 Task: Open Card Financial Management Review in Board Resource Planning to Workspace Digital Marketing and add a team member Softage.2@softage.net, a label Purple, a checklist Educational Leadership, an attachment from your onedrive, a color Purple and finally, add a card description 'Conduct and analyze customer feedback survey' and a comment 'This task presents an opportunity to showcase our communication and presentation skills, effectively conveying information and ideas to others.'. Add a start date 'Jan 02, 1900' with a due date 'Jan 09, 1900'
Action: Mouse moved to (287, 180)
Screenshot: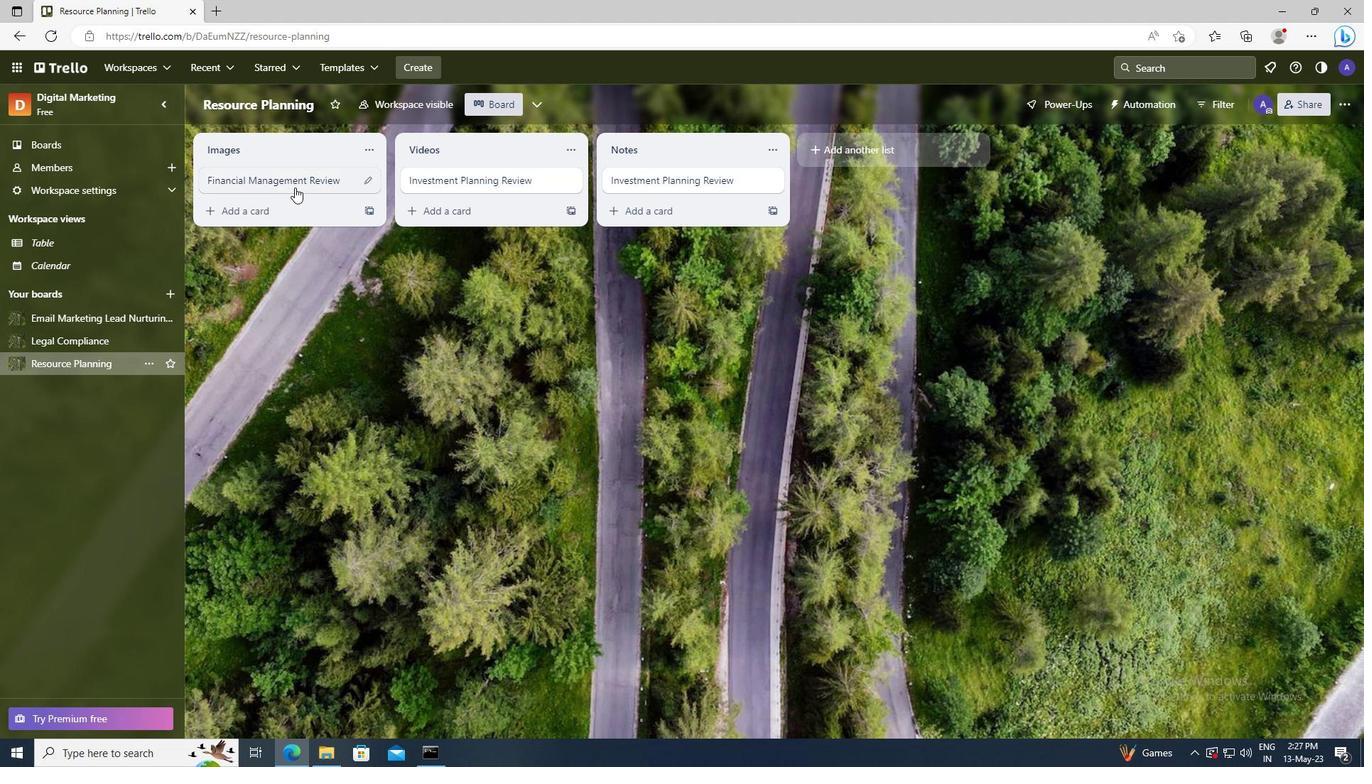 
Action: Mouse pressed left at (287, 180)
Screenshot: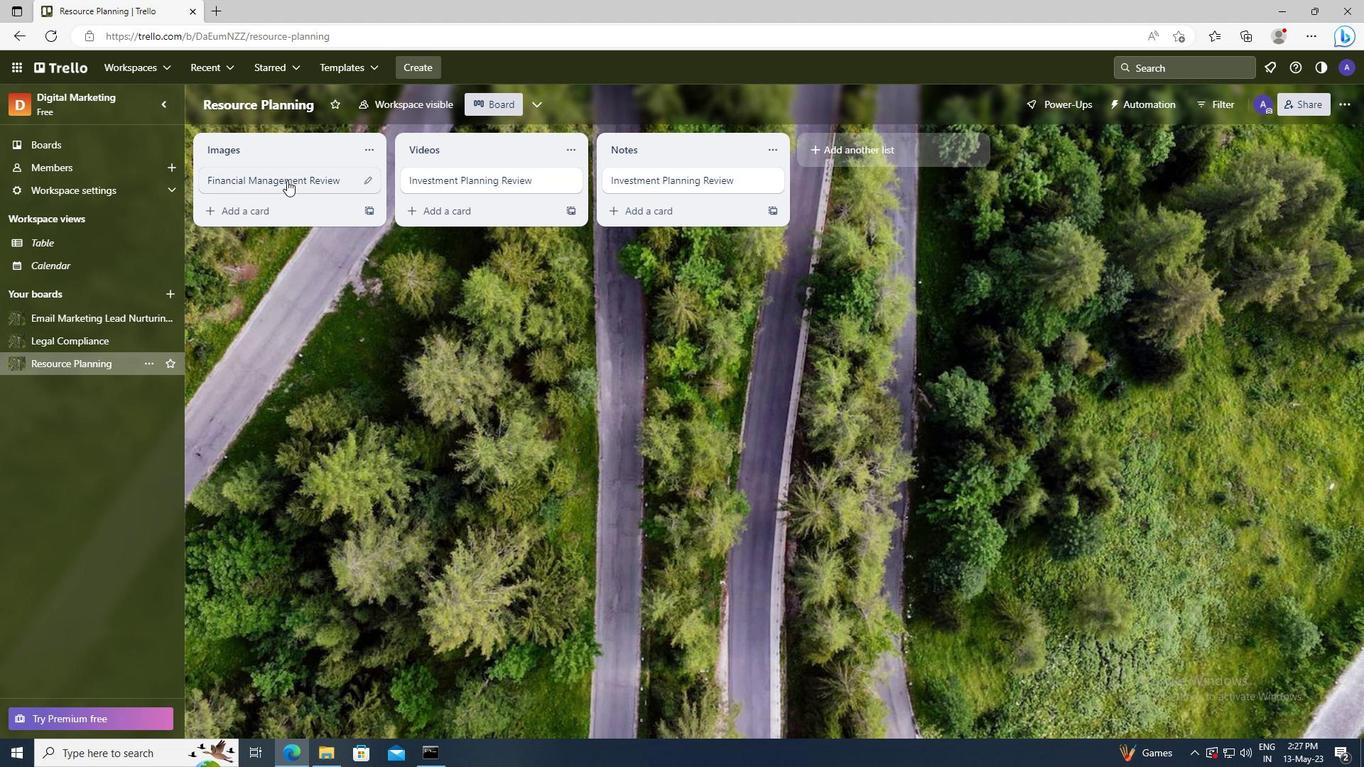 
Action: Mouse moved to (852, 180)
Screenshot: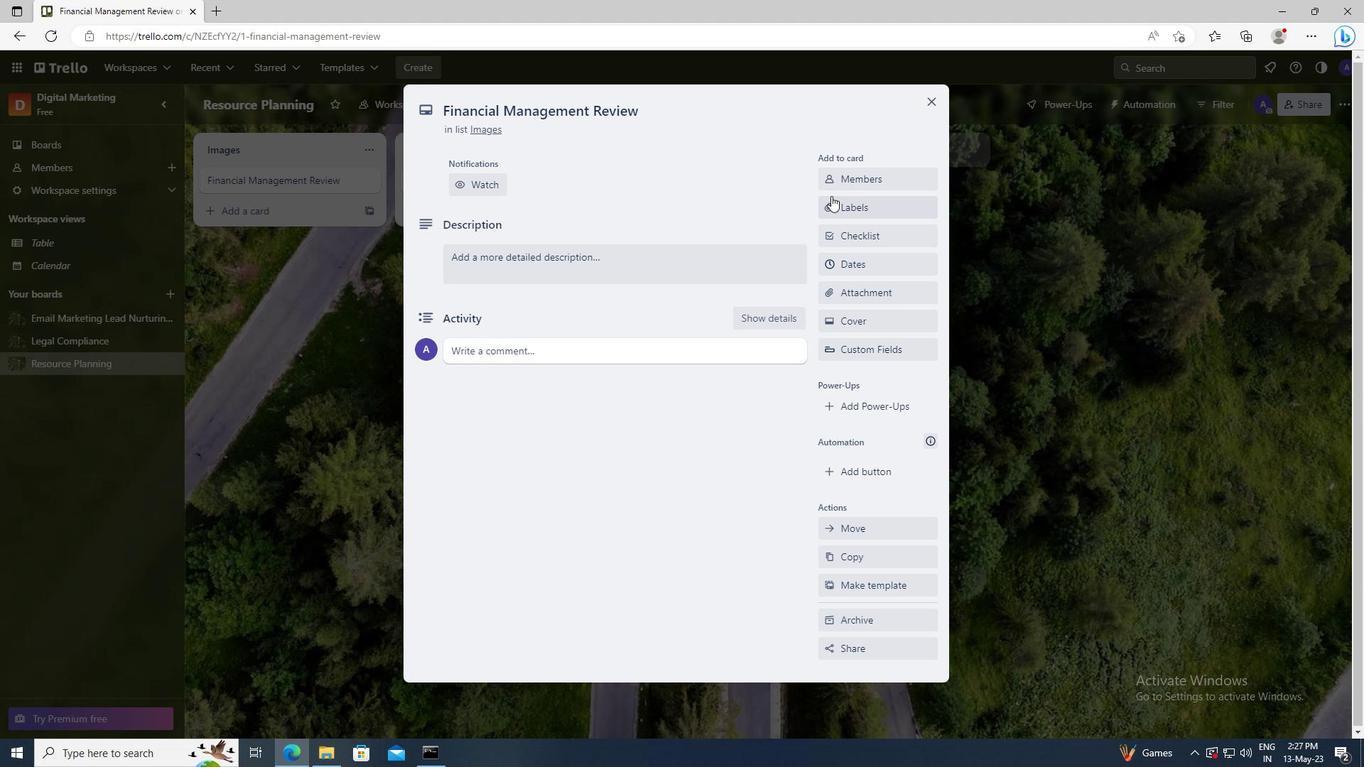 
Action: Mouse pressed left at (852, 180)
Screenshot: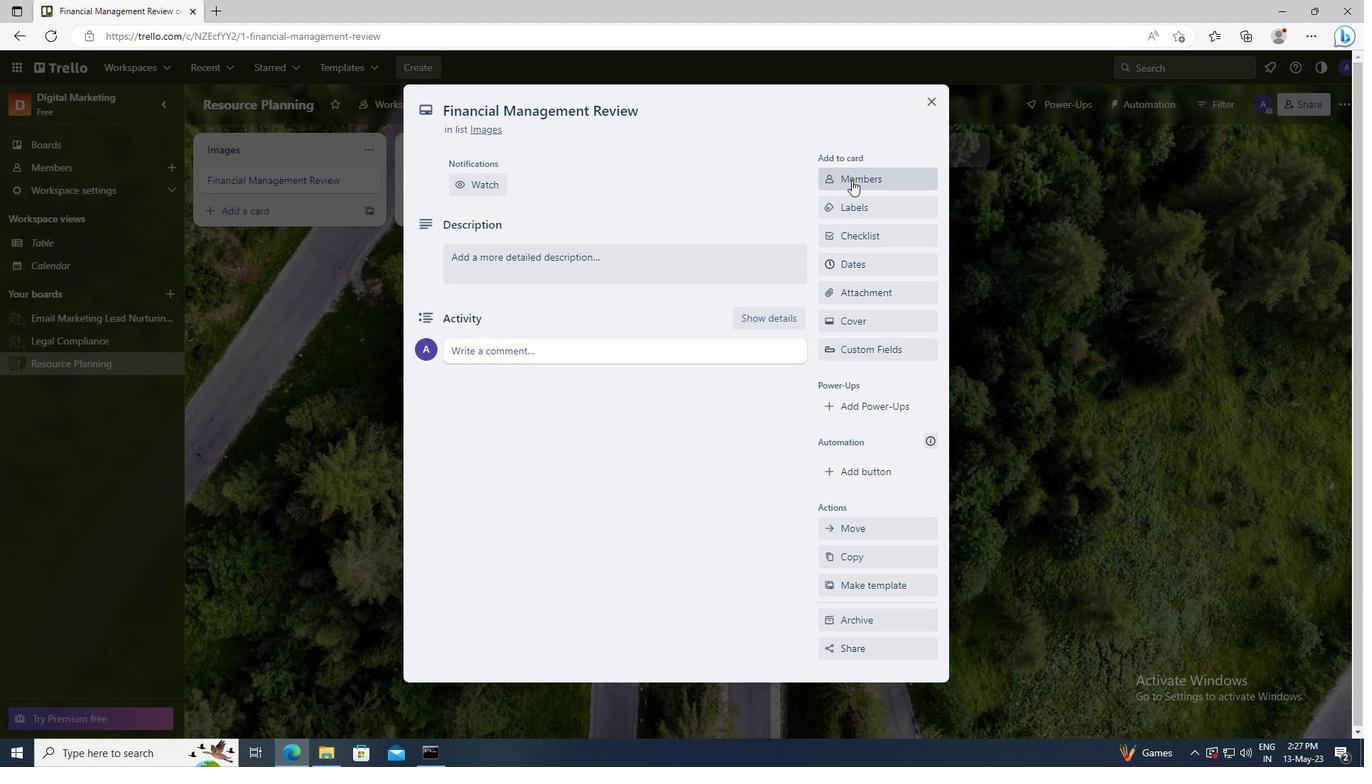 
Action: Mouse moved to (859, 245)
Screenshot: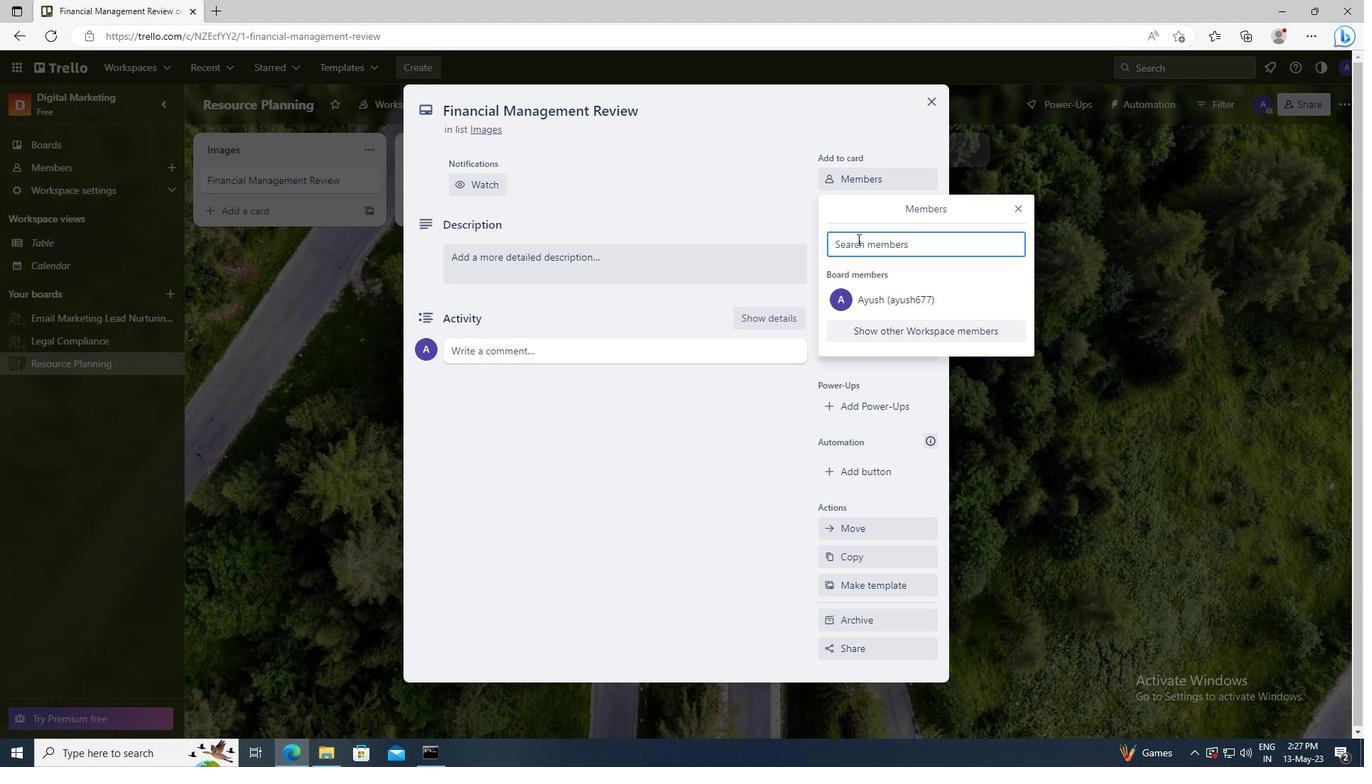 
Action: Mouse pressed left at (859, 245)
Screenshot: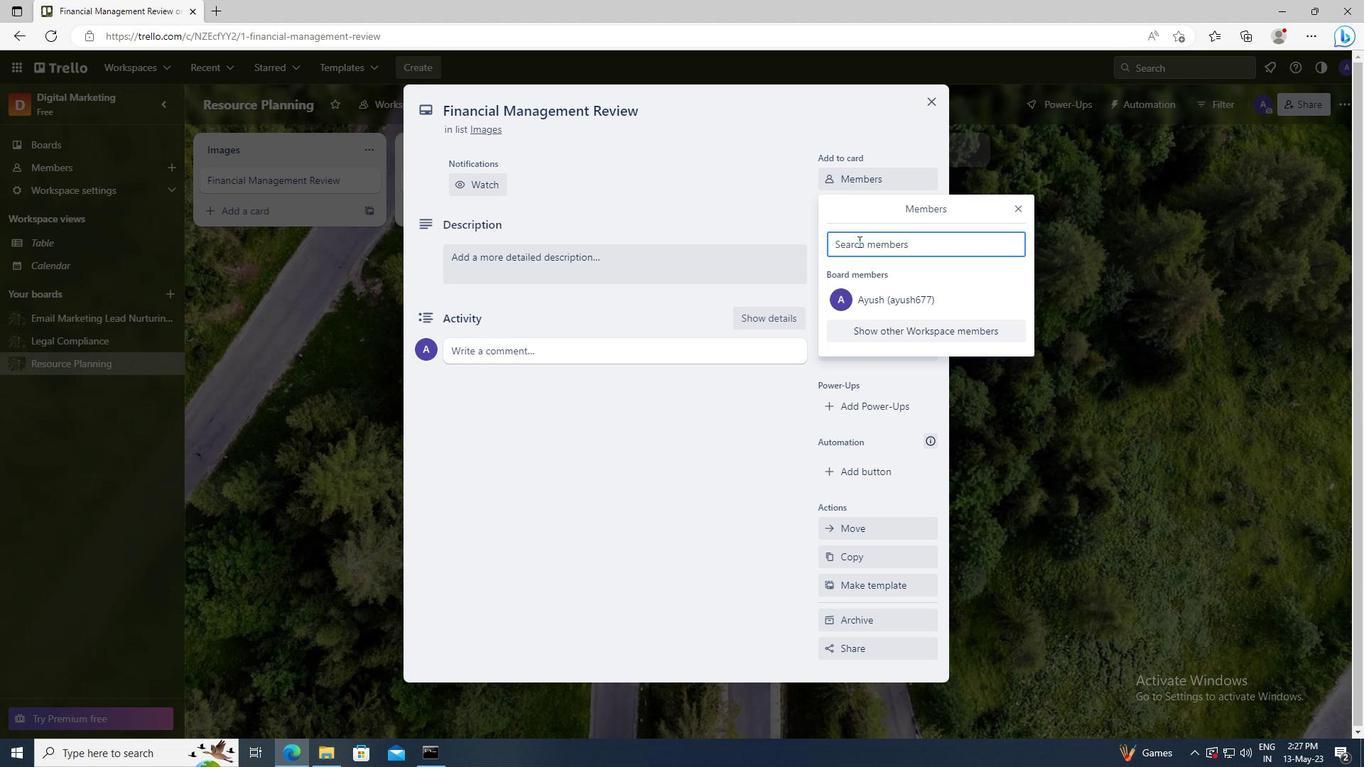 
Action: Key pressed <Key.shift>SOFTAGE.1
Screenshot: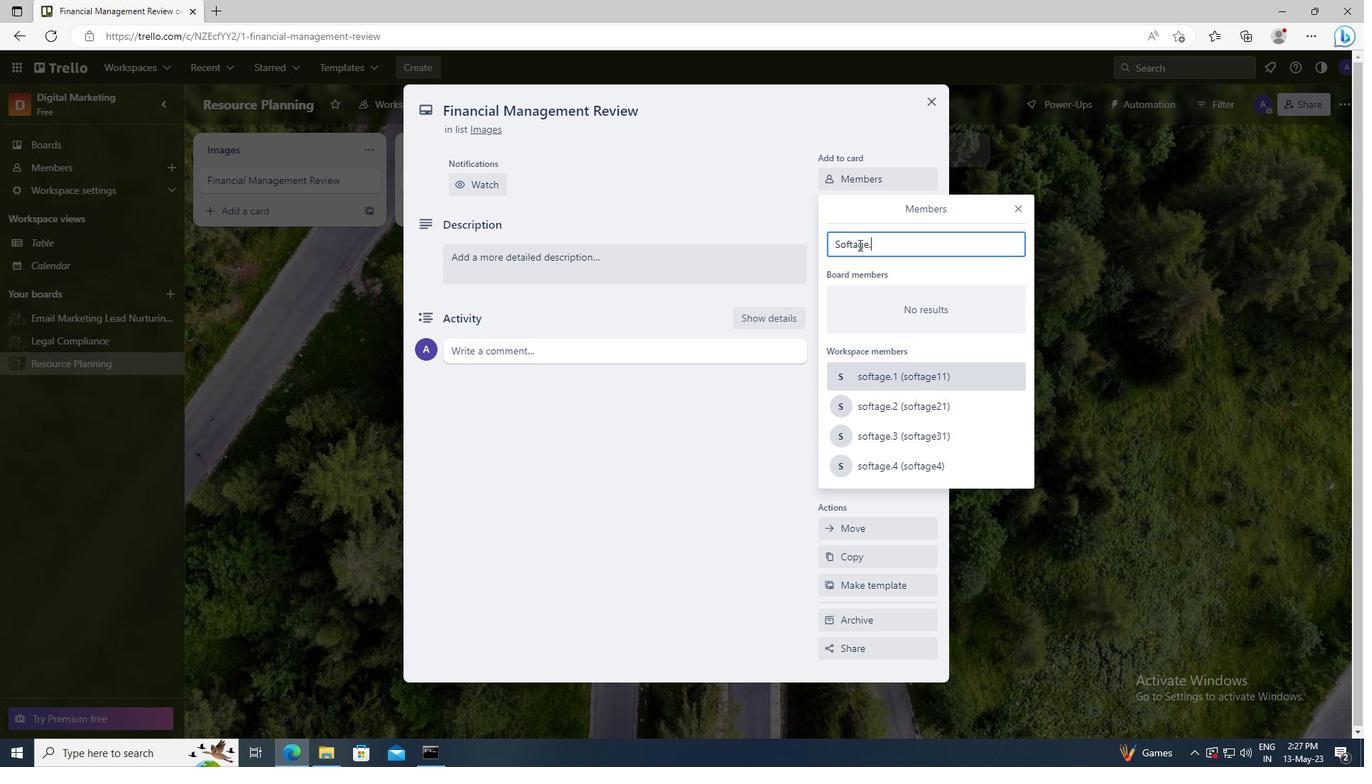 
Action: Mouse moved to (862, 377)
Screenshot: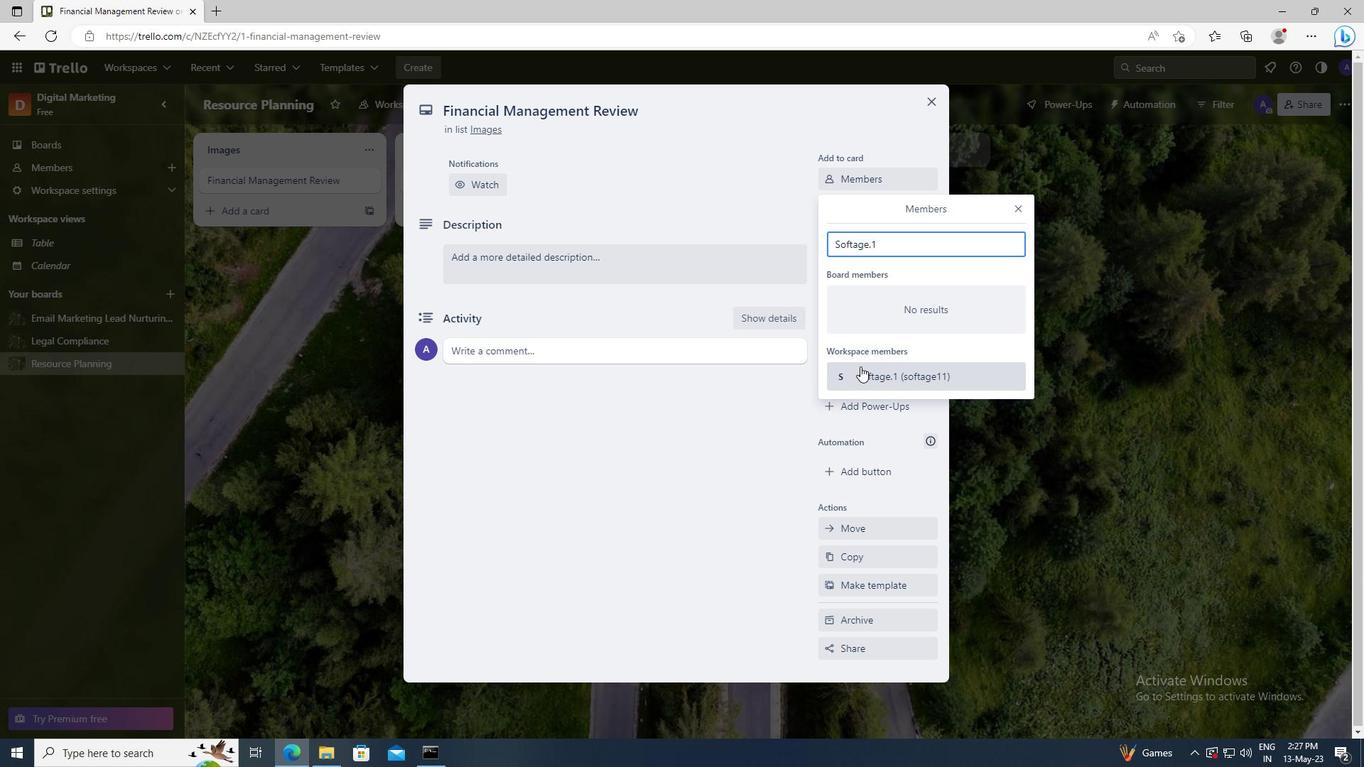 
Action: Mouse pressed left at (862, 377)
Screenshot: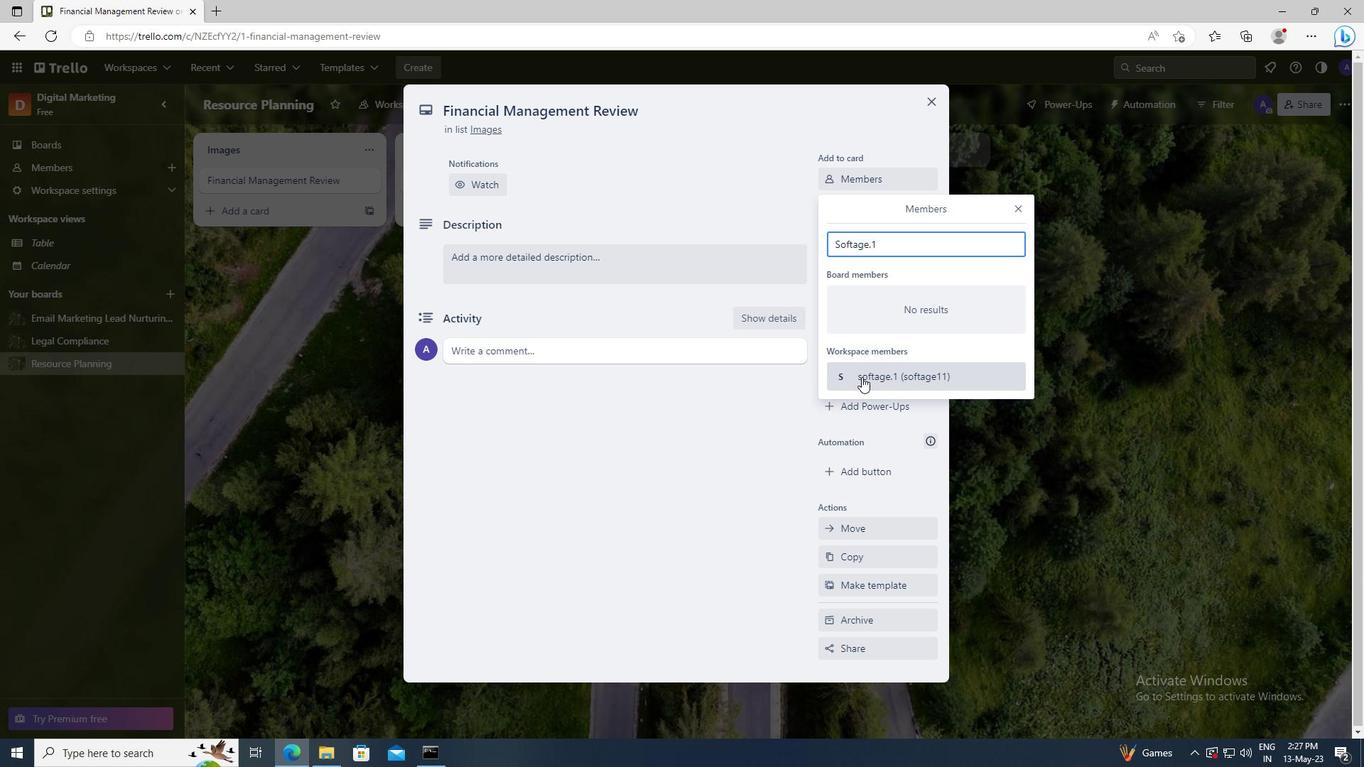 
Action: Mouse moved to (1019, 211)
Screenshot: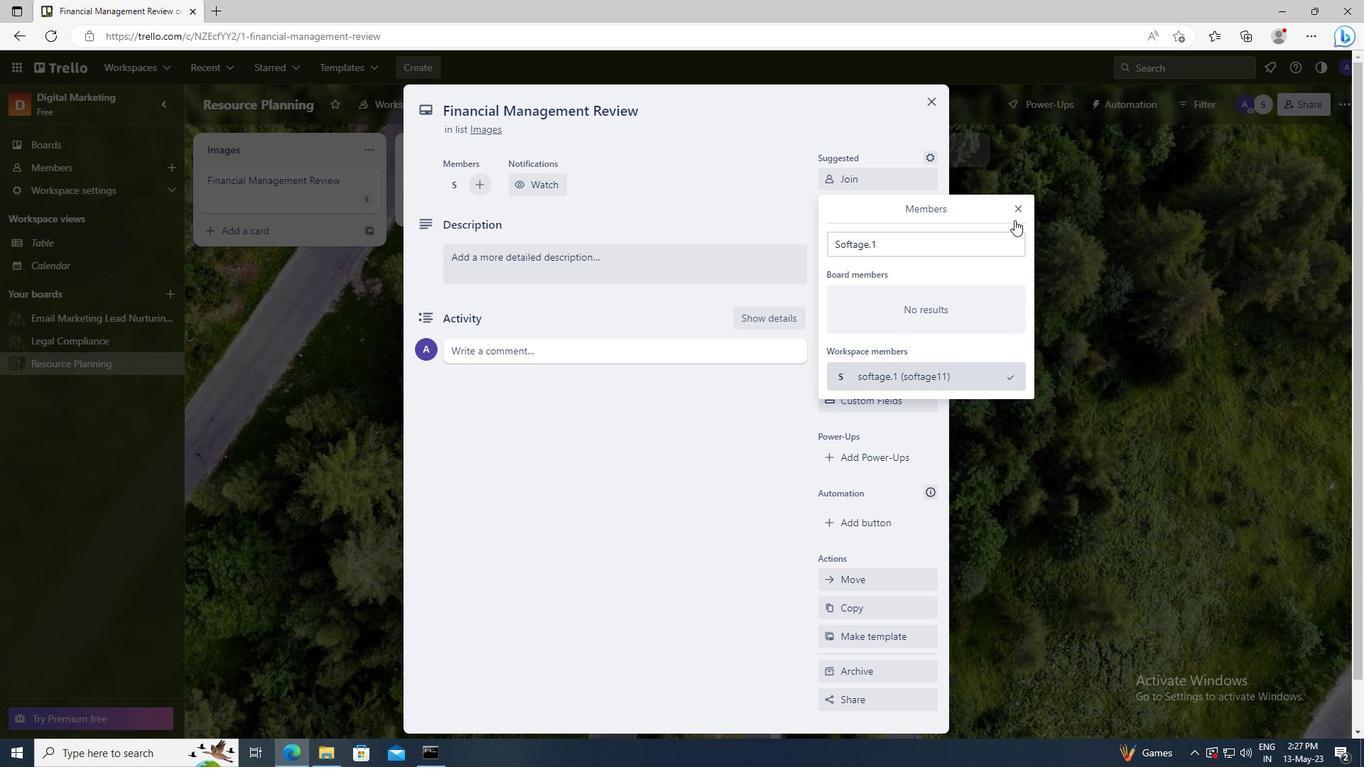 
Action: Mouse pressed left at (1019, 211)
Screenshot: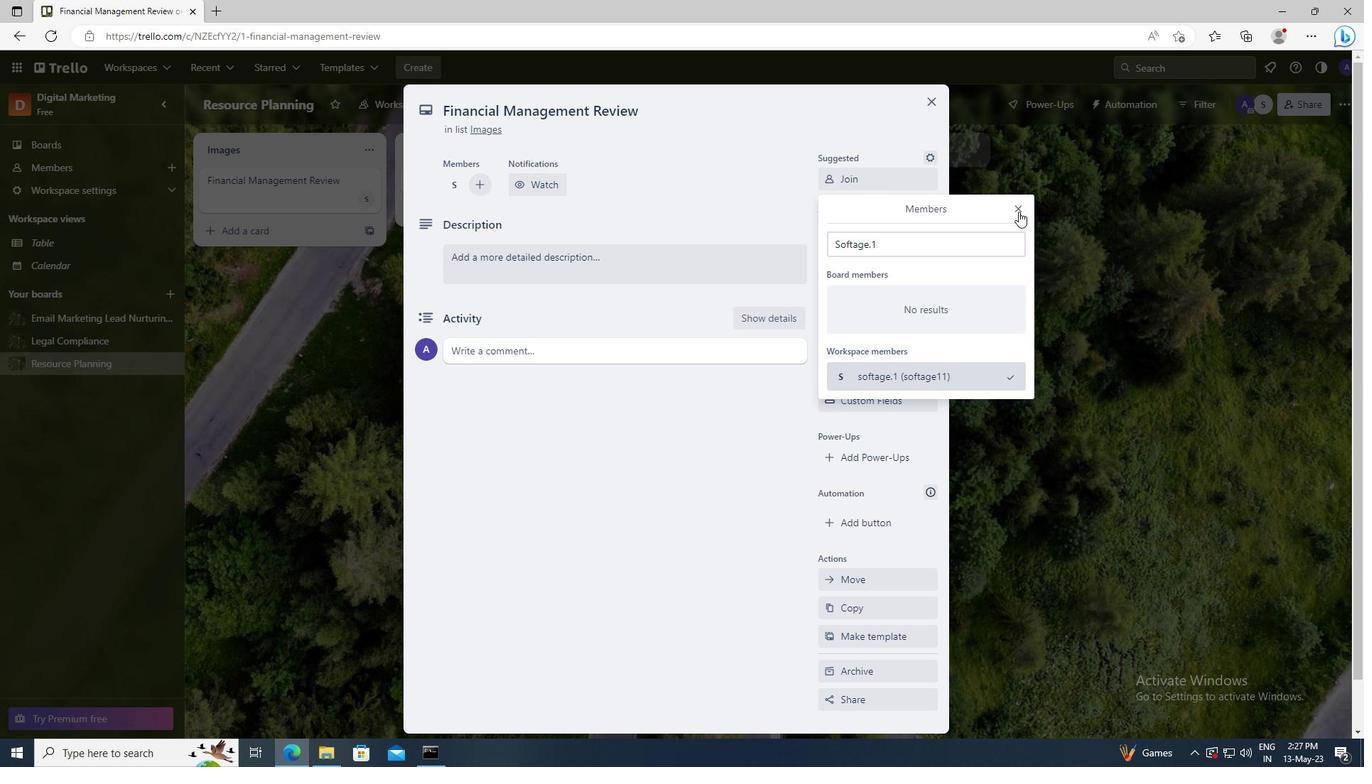 
Action: Mouse moved to (872, 252)
Screenshot: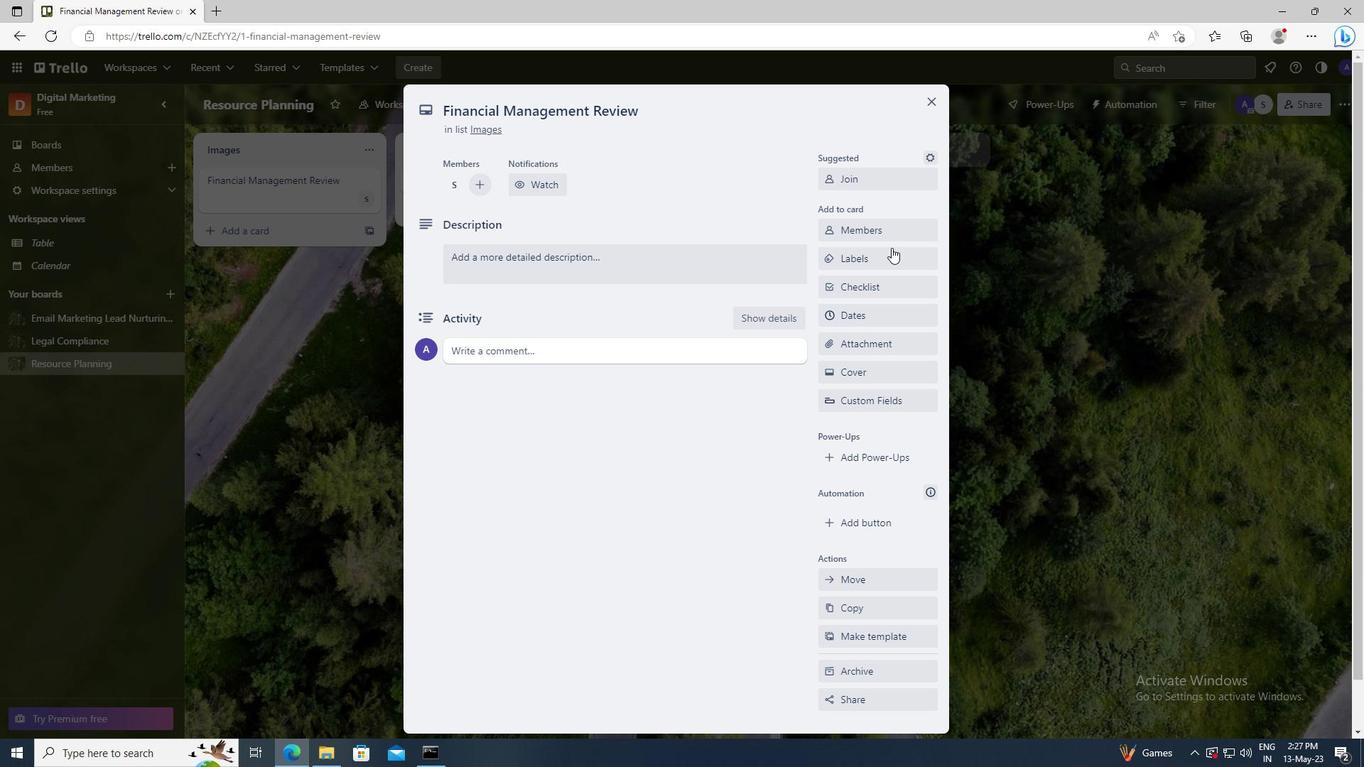 
Action: Mouse pressed left at (872, 252)
Screenshot: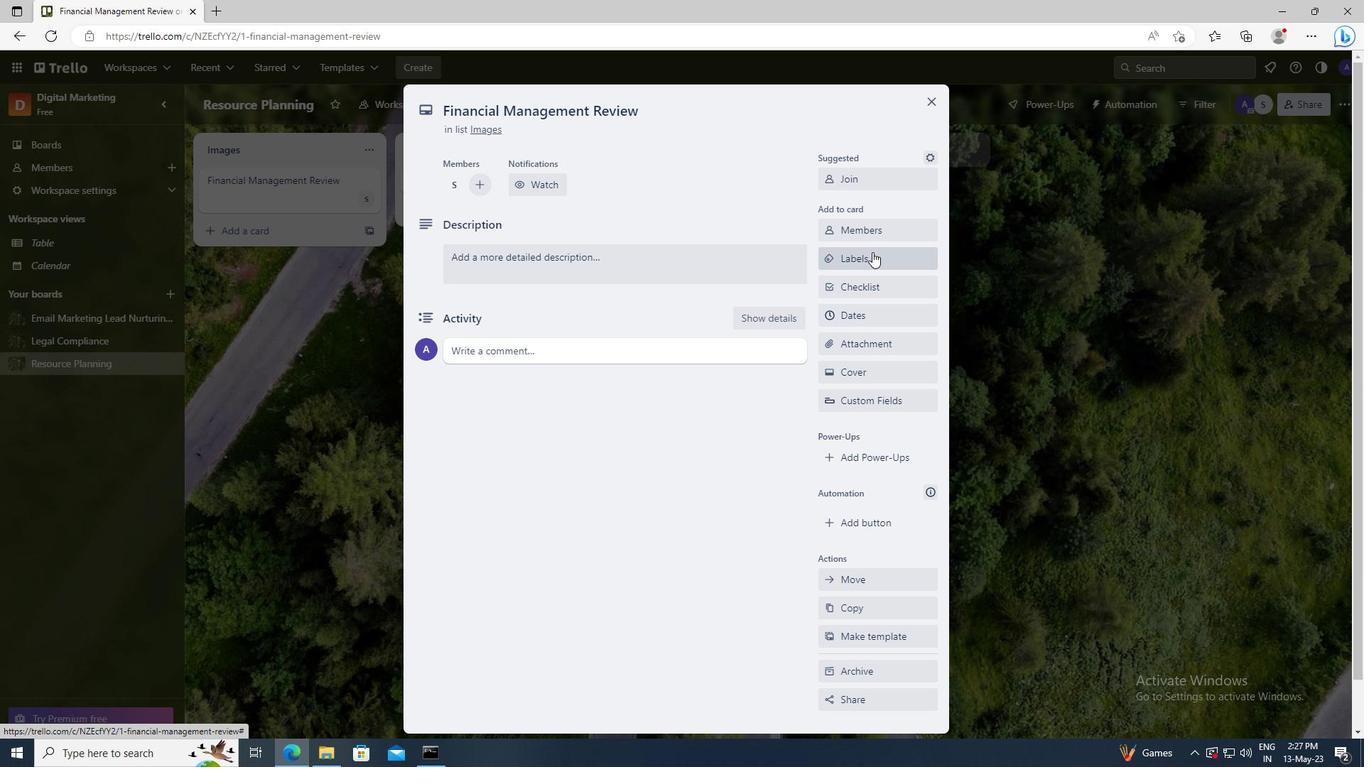 
Action: Mouse moved to (921, 537)
Screenshot: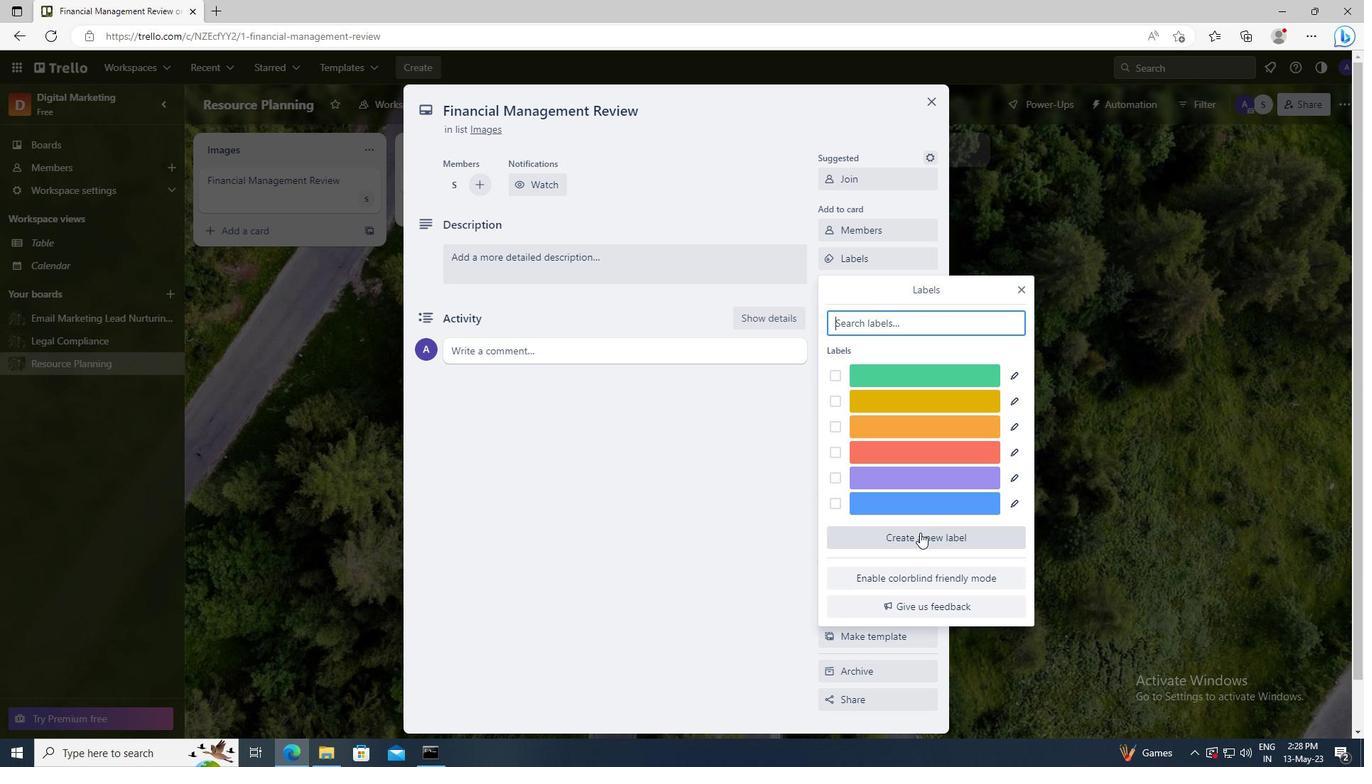 
Action: Mouse pressed left at (921, 537)
Screenshot: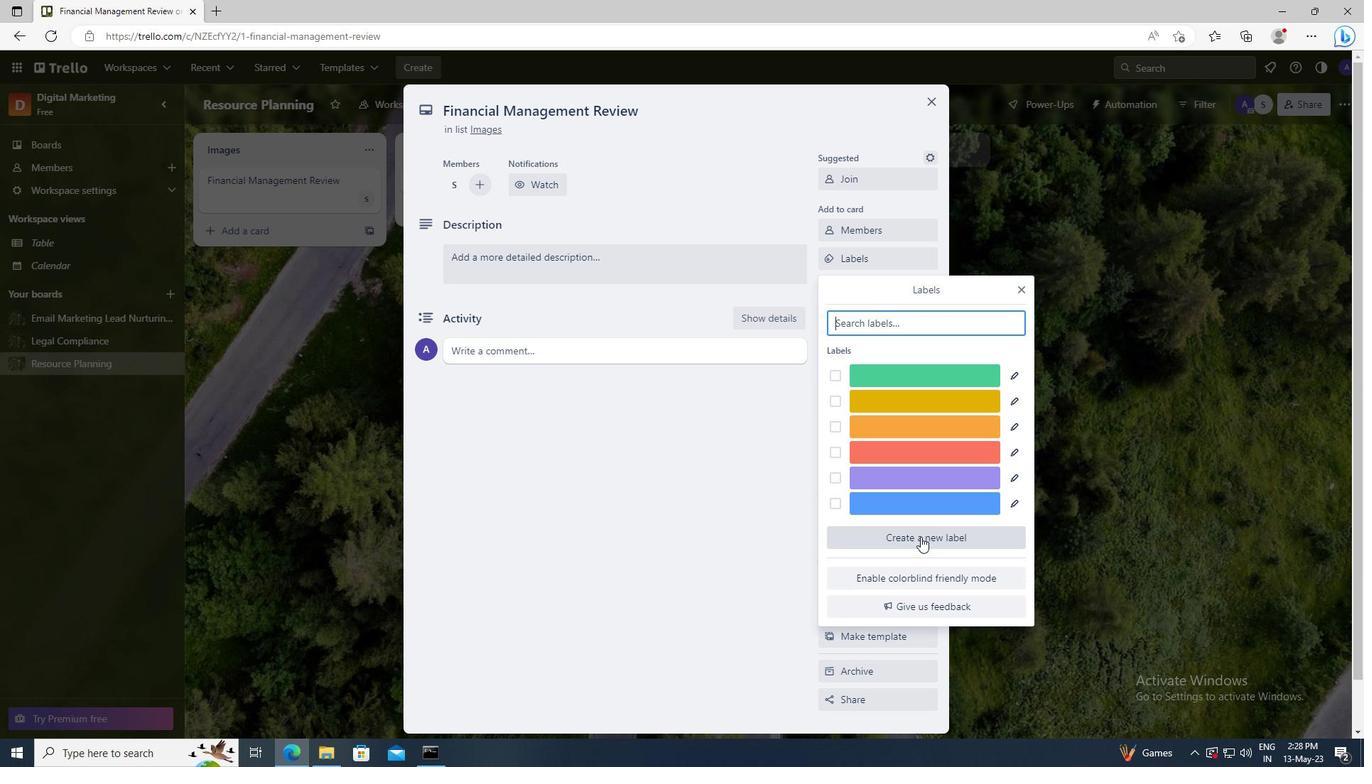 
Action: Mouse moved to (994, 488)
Screenshot: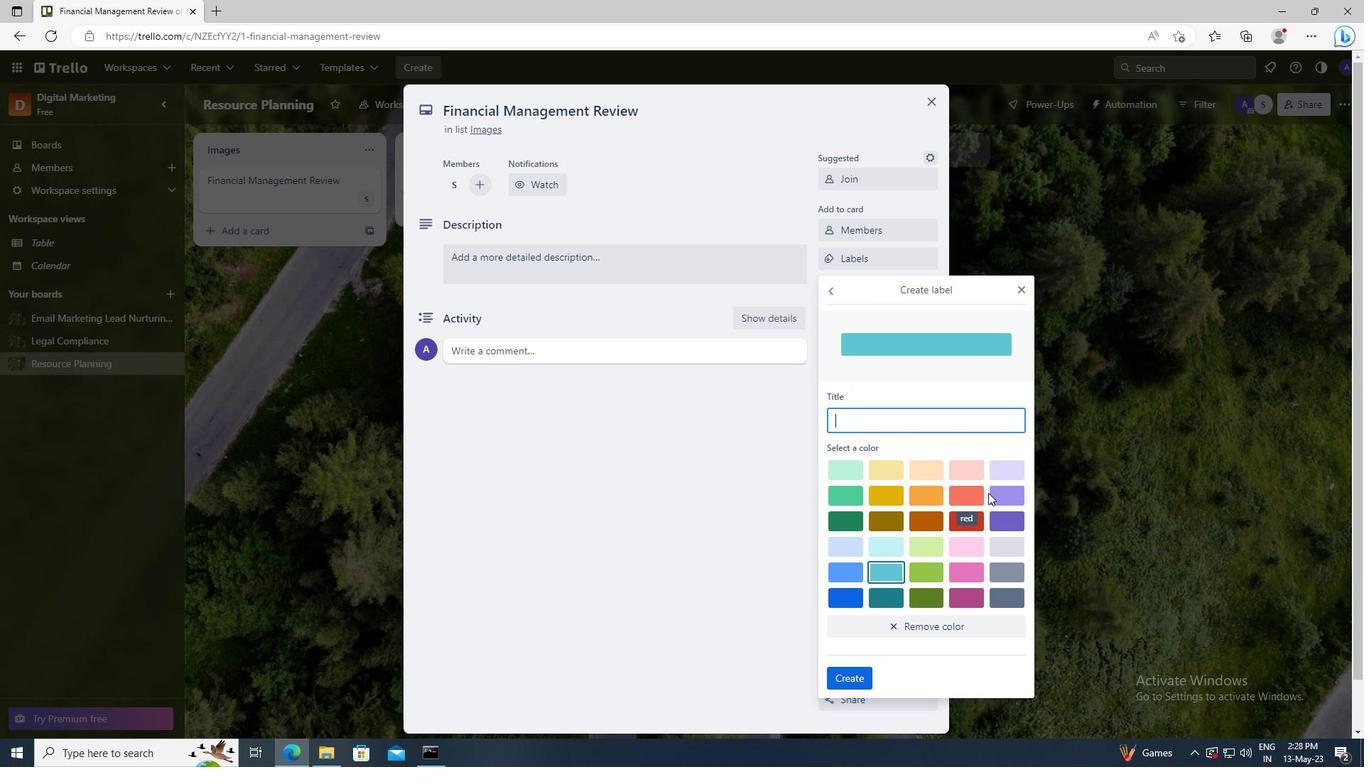 
Action: Mouse pressed left at (994, 488)
Screenshot: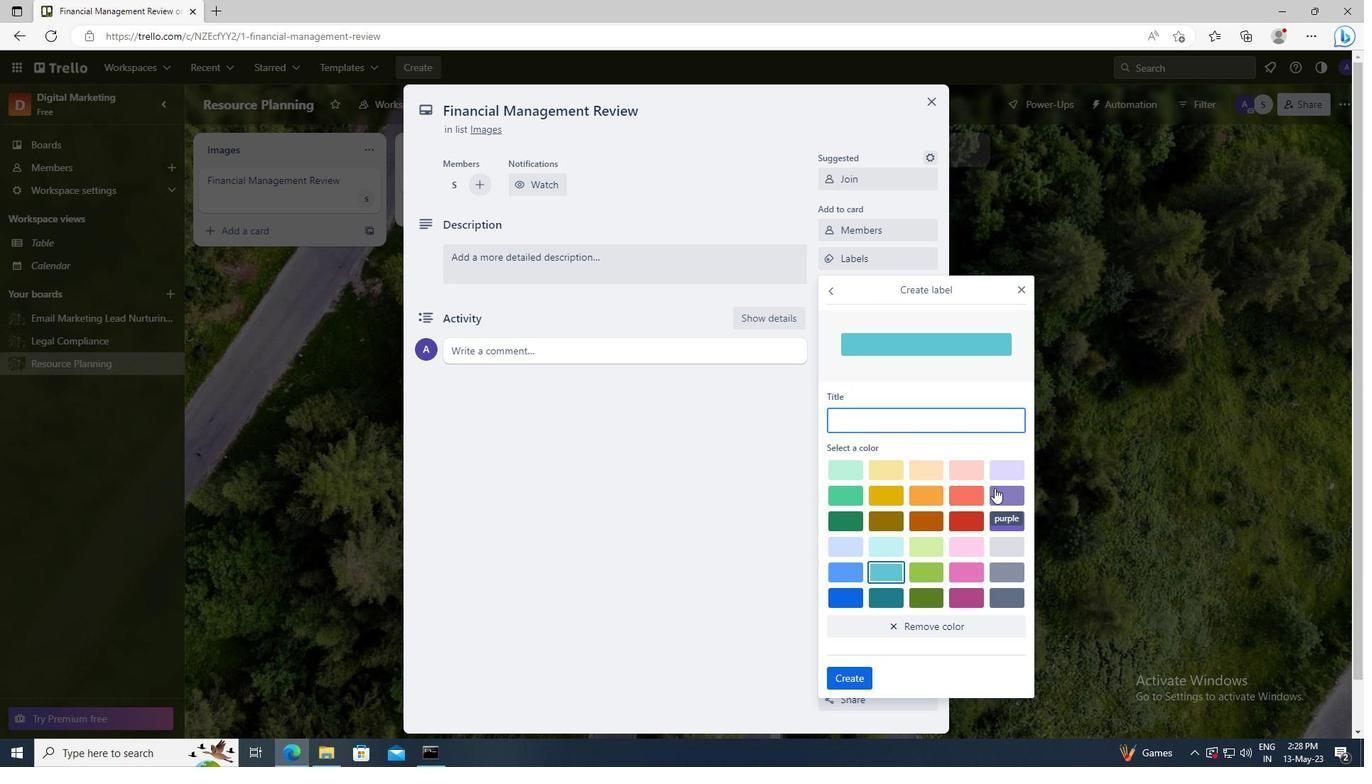 
Action: Mouse moved to (857, 675)
Screenshot: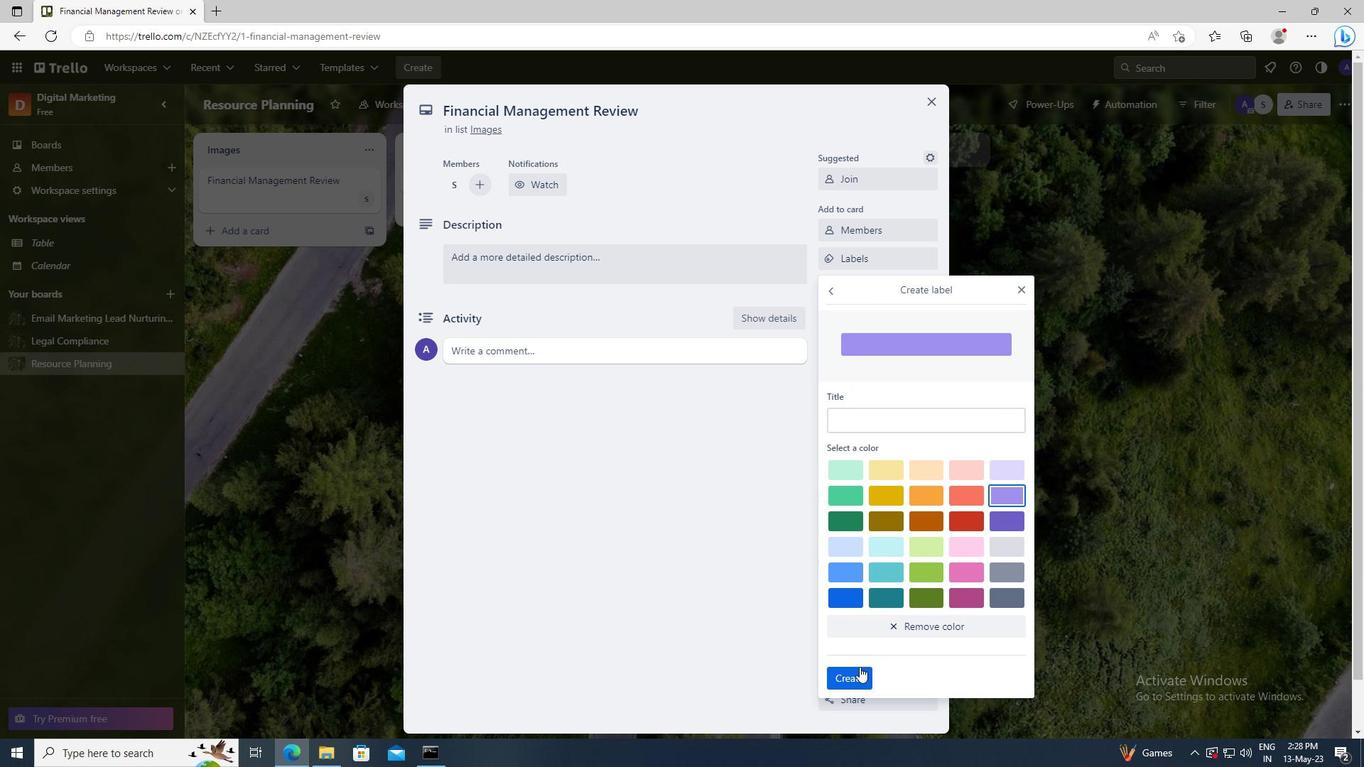 
Action: Mouse pressed left at (857, 675)
Screenshot: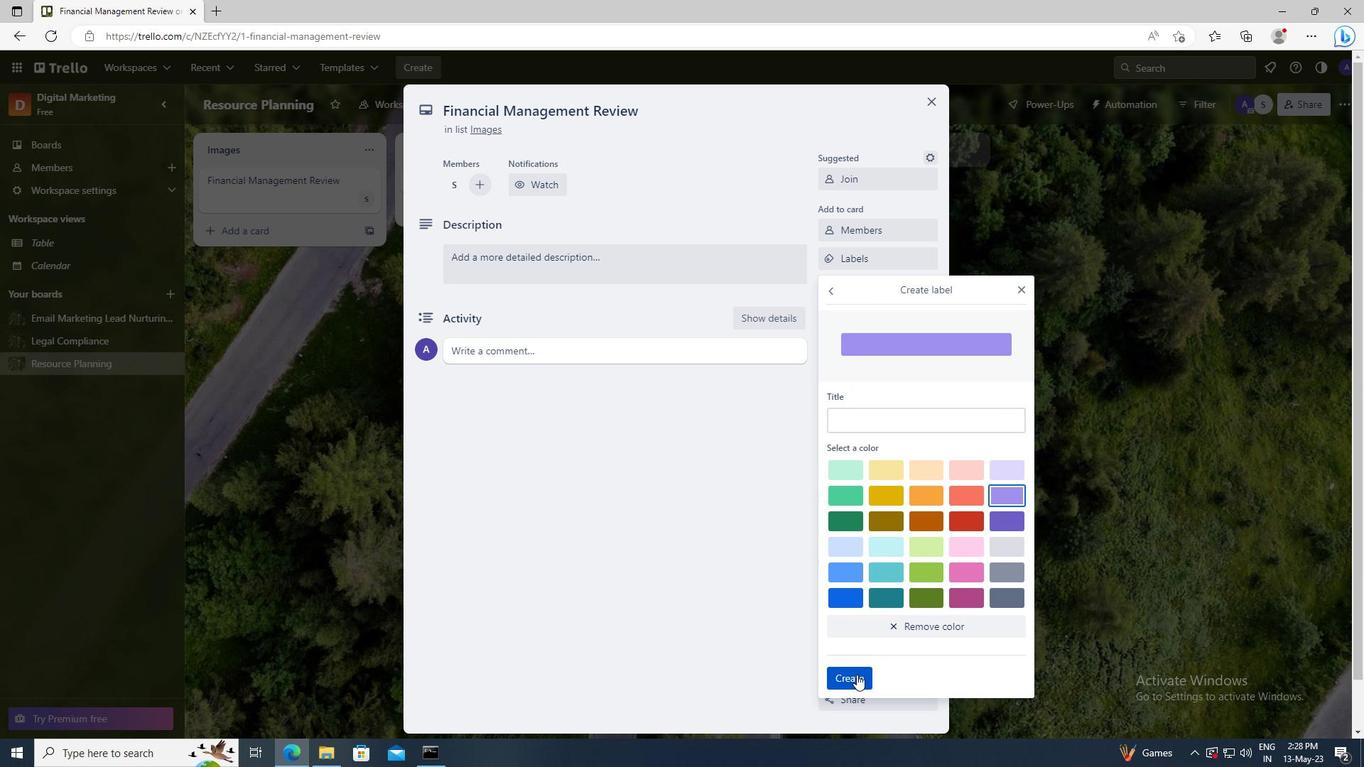 
Action: Mouse moved to (1022, 289)
Screenshot: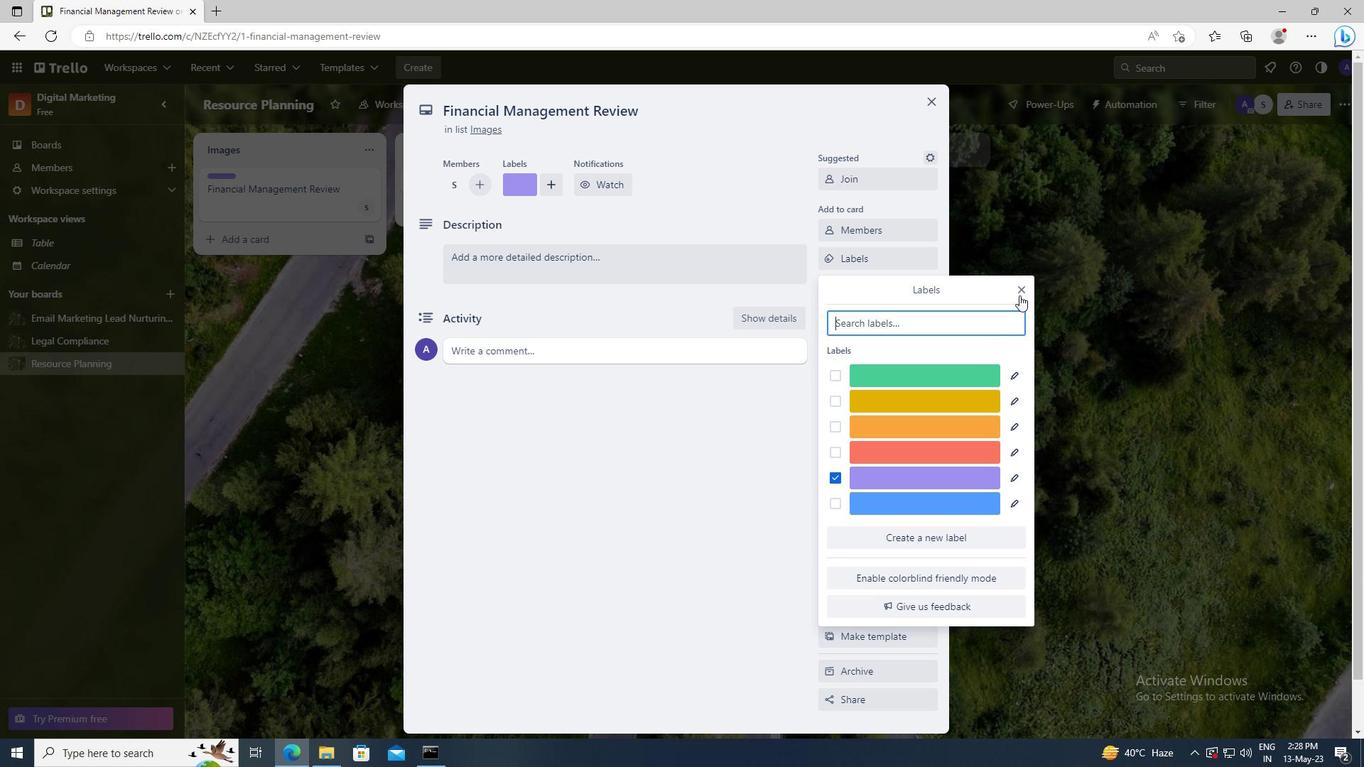 
Action: Mouse pressed left at (1022, 289)
Screenshot: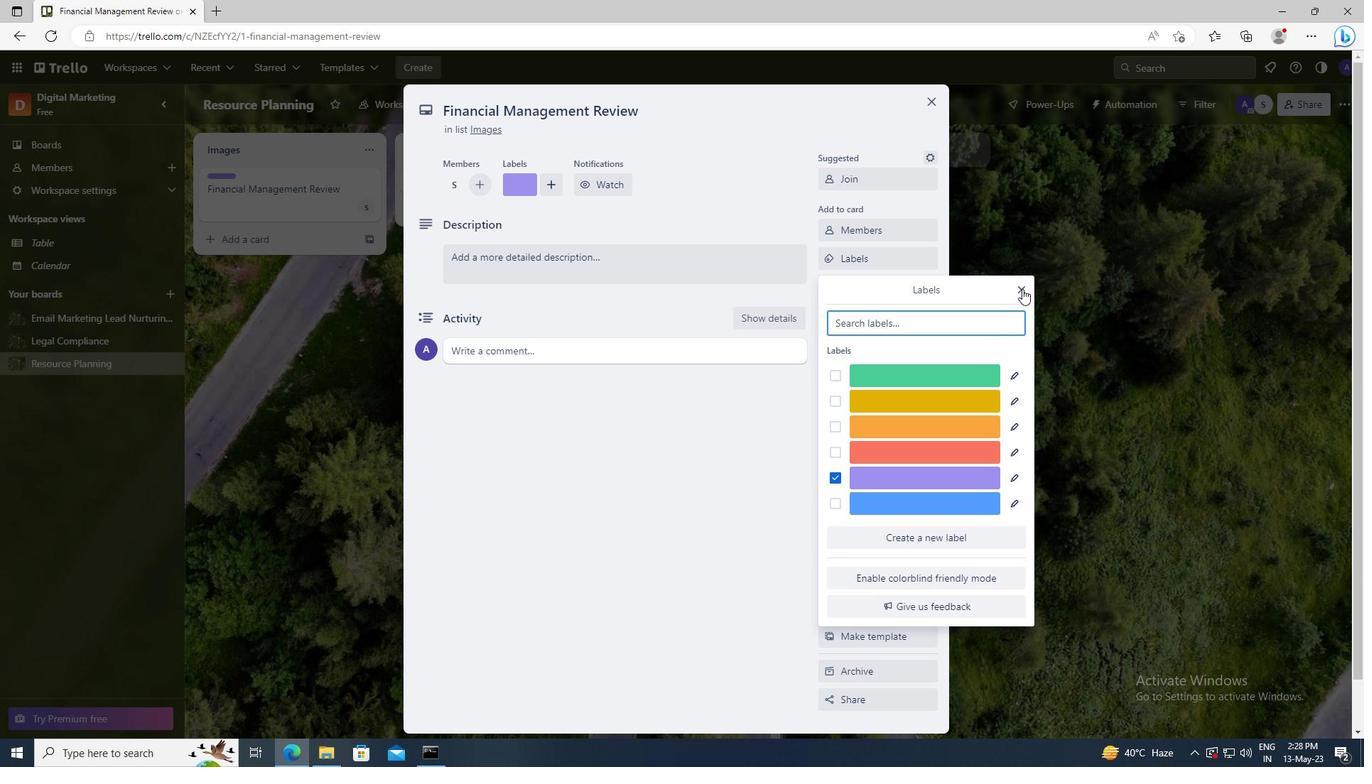 
Action: Mouse moved to (870, 291)
Screenshot: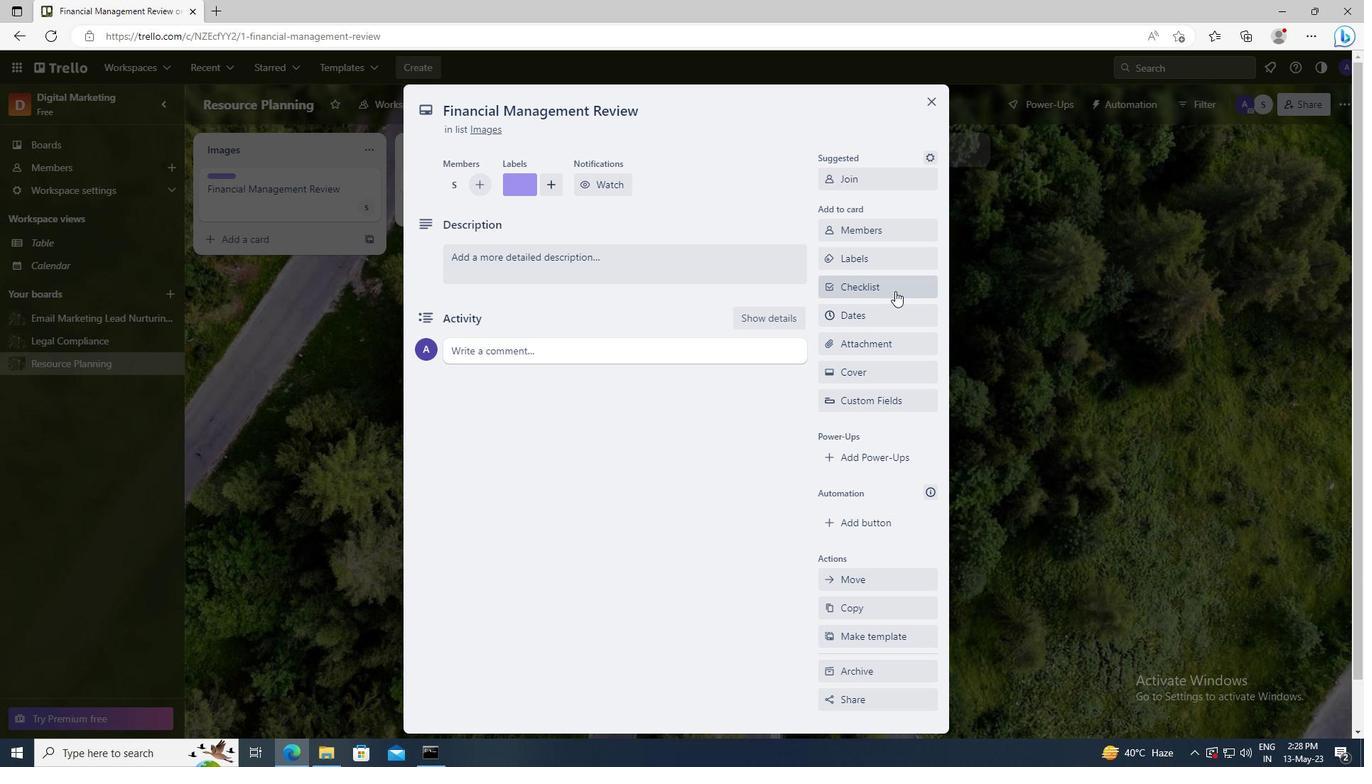 
Action: Mouse pressed left at (870, 291)
Screenshot: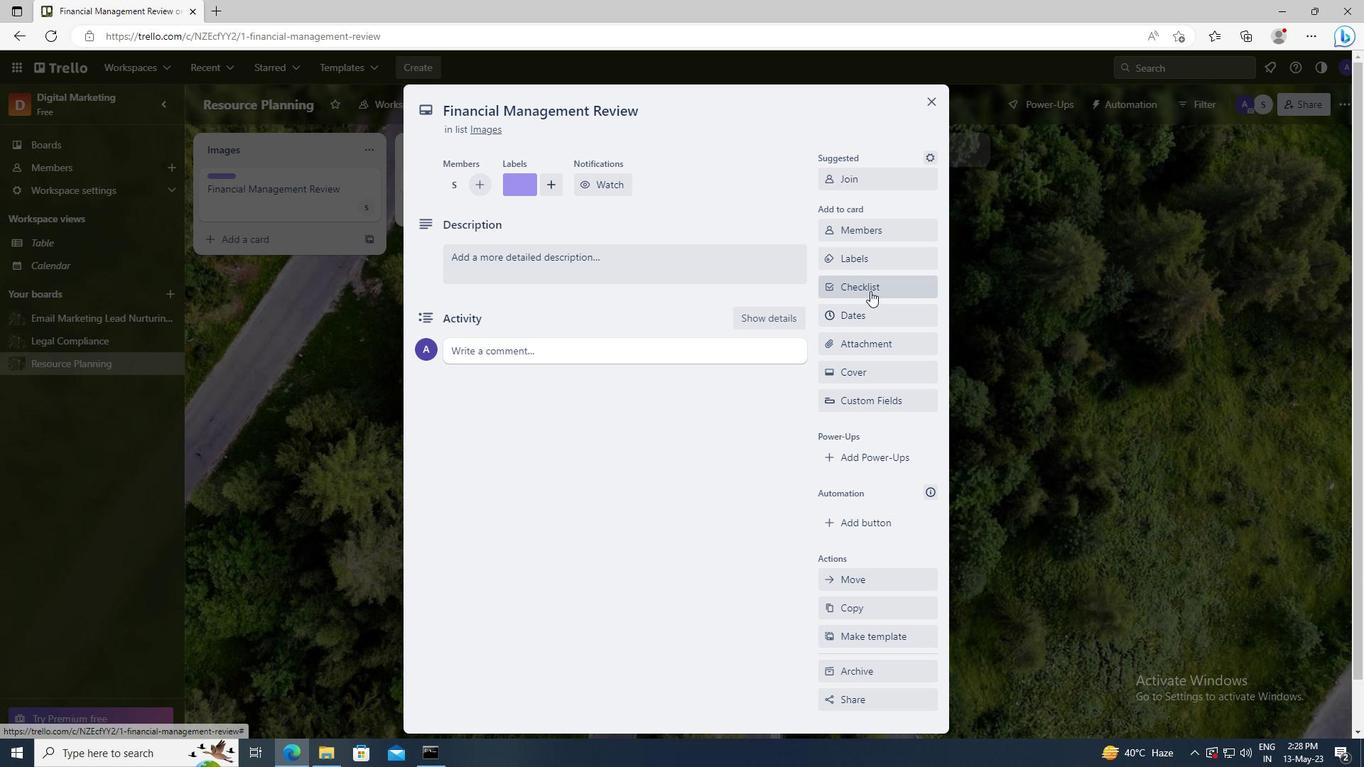 
Action: Key pressed <Key.shift>EDUCATIONAL<Key.space><Key.shift>LEADERSHIP
Screenshot: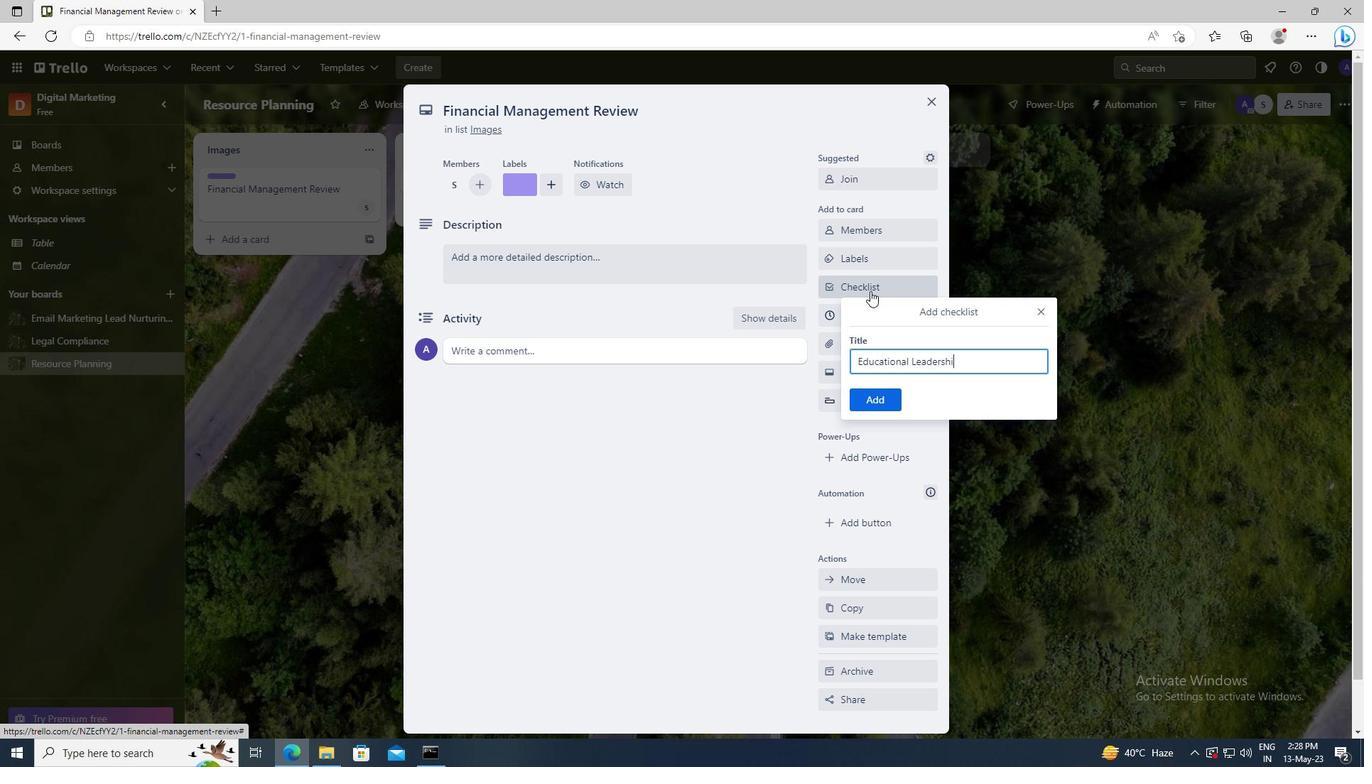
Action: Mouse moved to (872, 397)
Screenshot: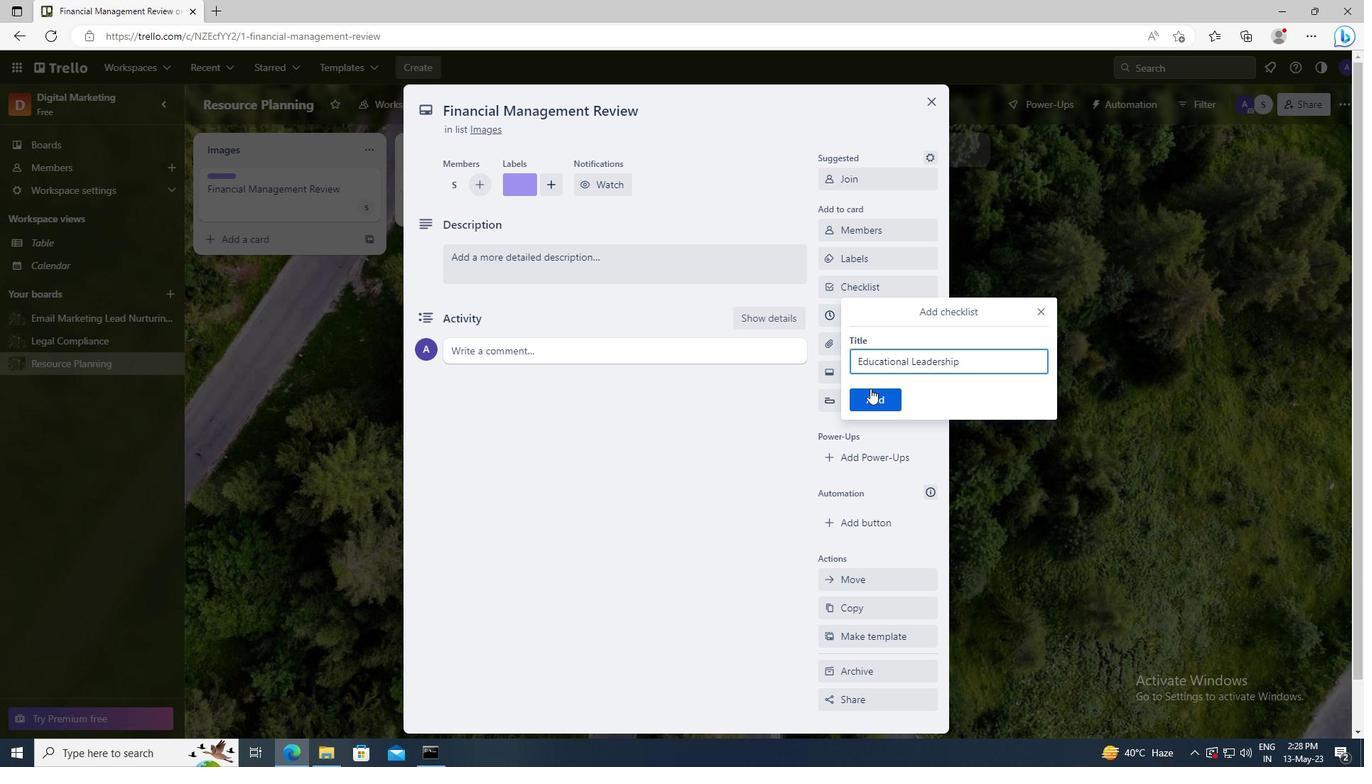 
Action: Mouse pressed left at (872, 397)
Screenshot: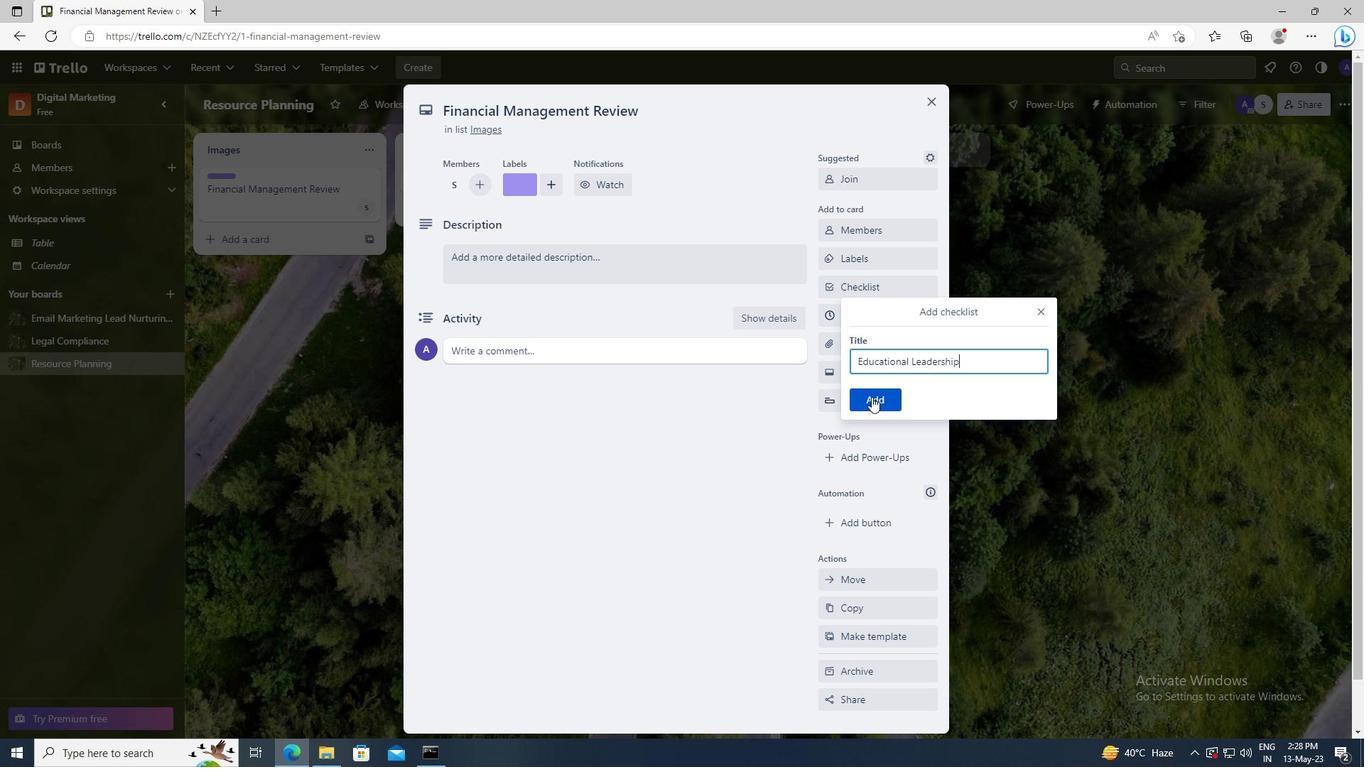 
Action: Mouse moved to (875, 346)
Screenshot: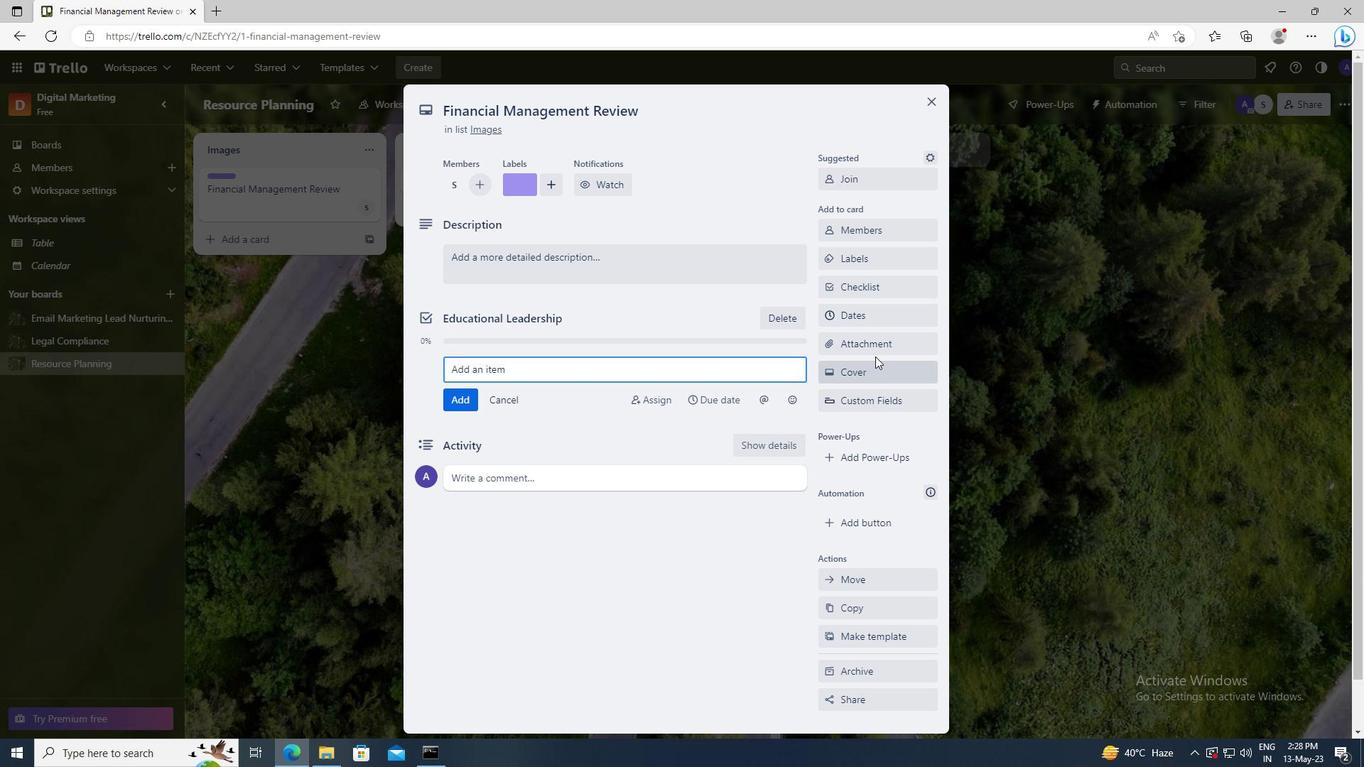 
Action: Mouse pressed left at (875, 346)
Screenshot: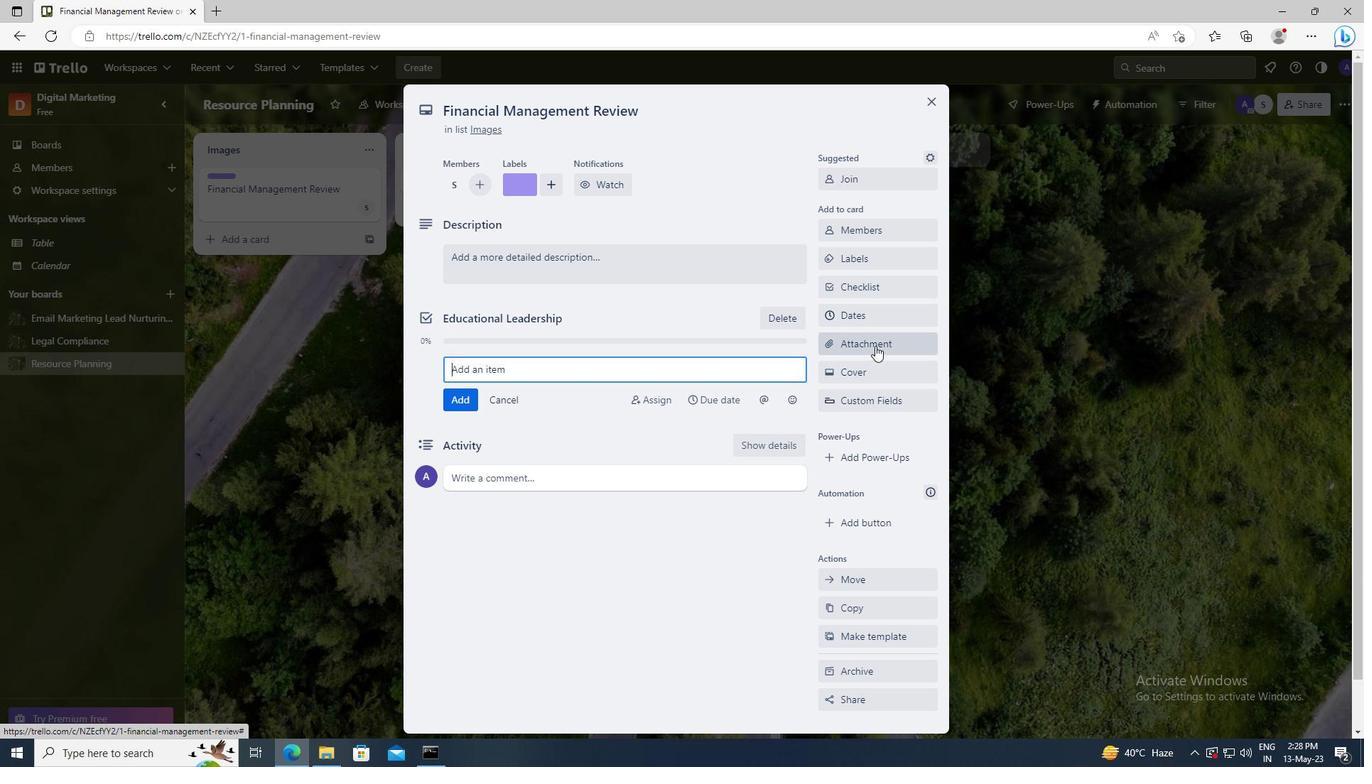 
Action: Mouse moved to (865, 515)
Screenshot: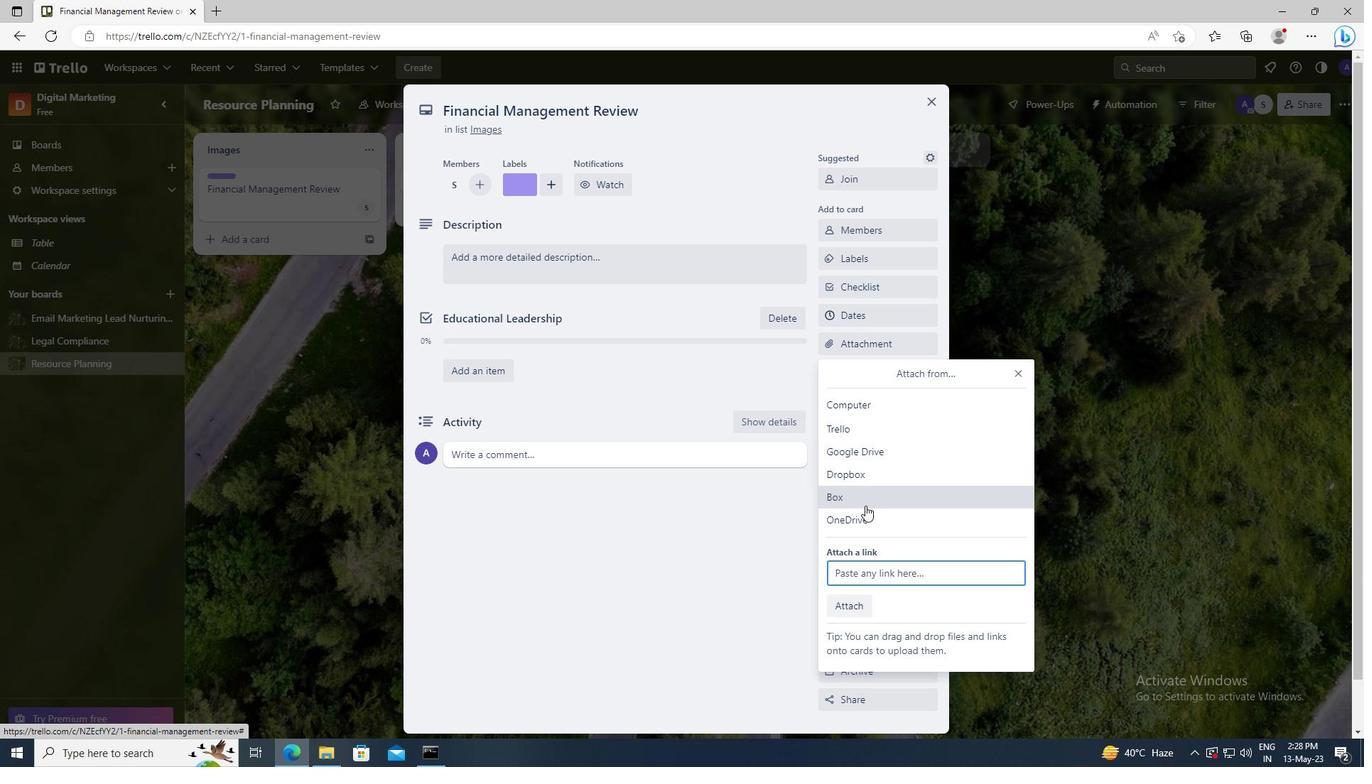 
Action: Mouse pressed left at (865, 515)
Screenshot: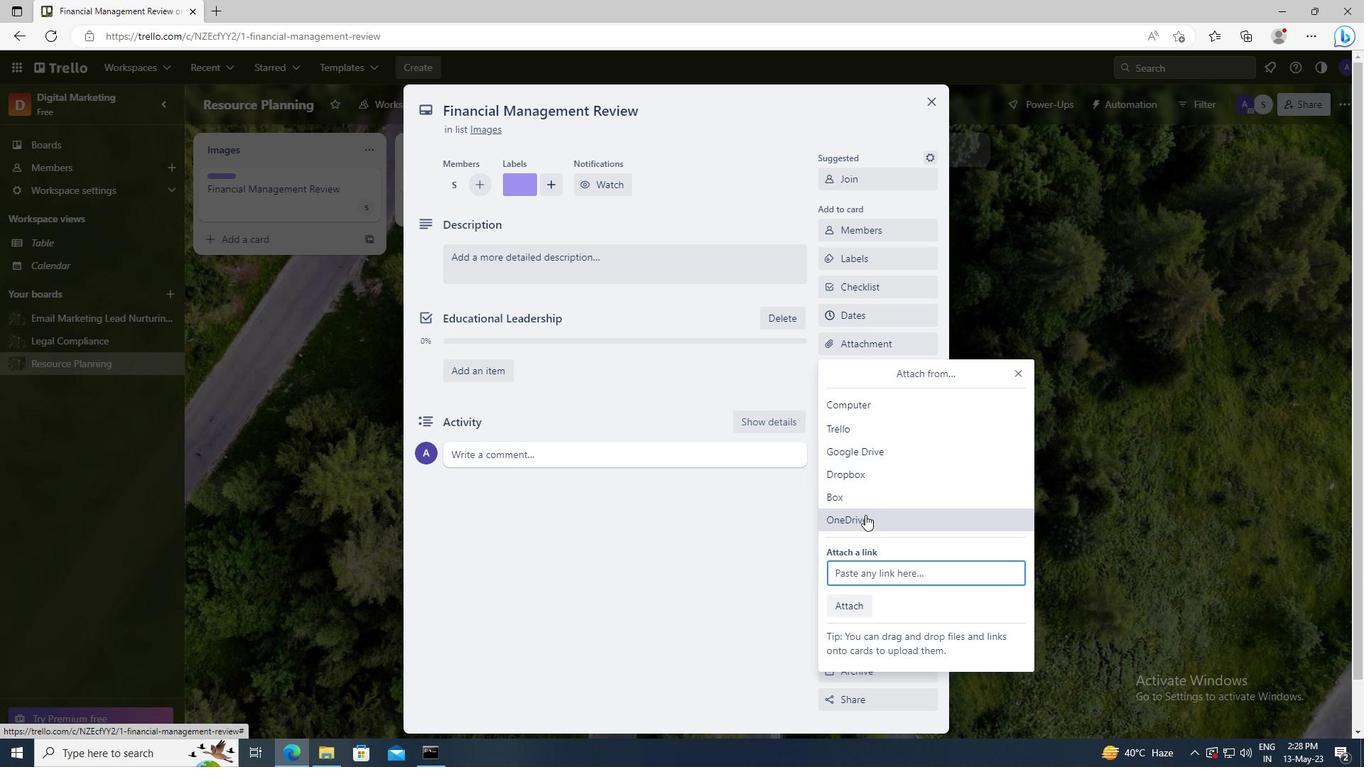 
Action: Mouse moved to (523, 282)
Screenshot: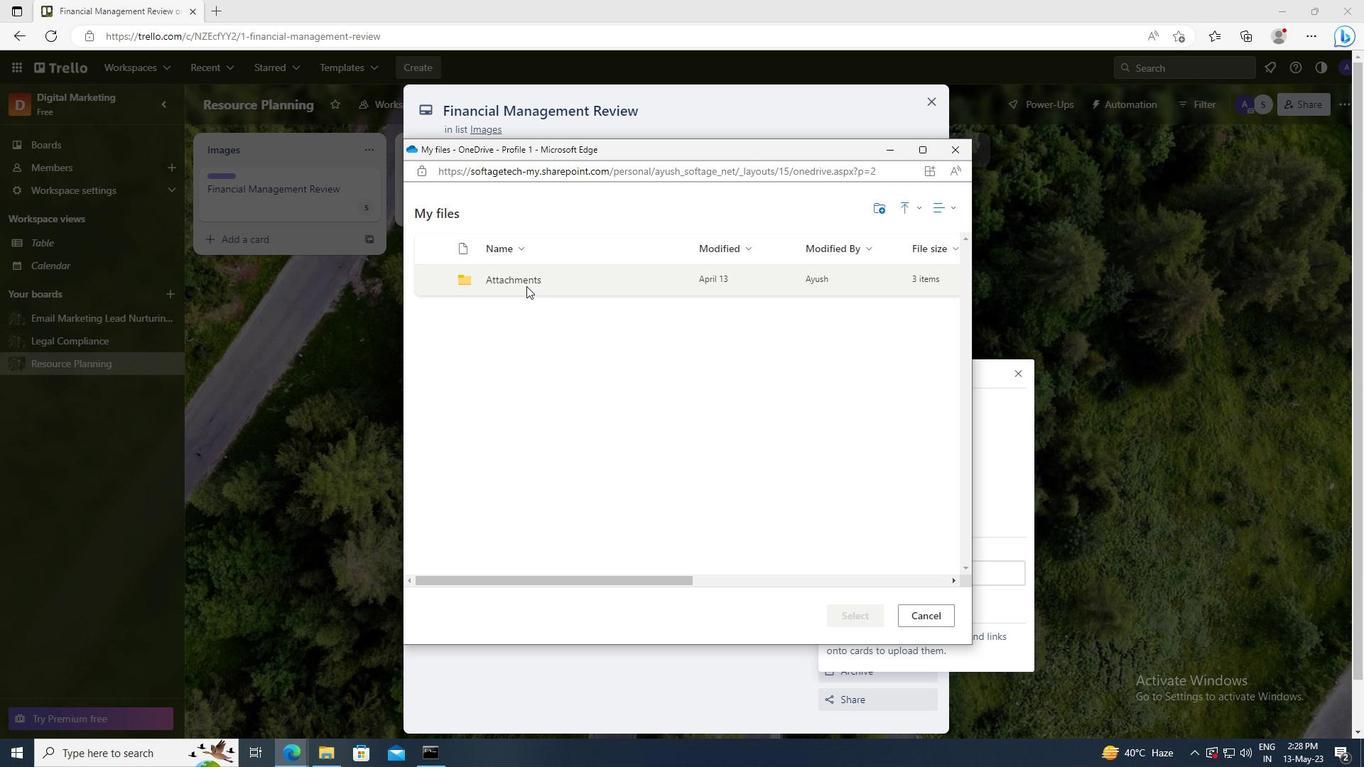 
Action: Mouse pressed left at (523, 282)
Screenshot: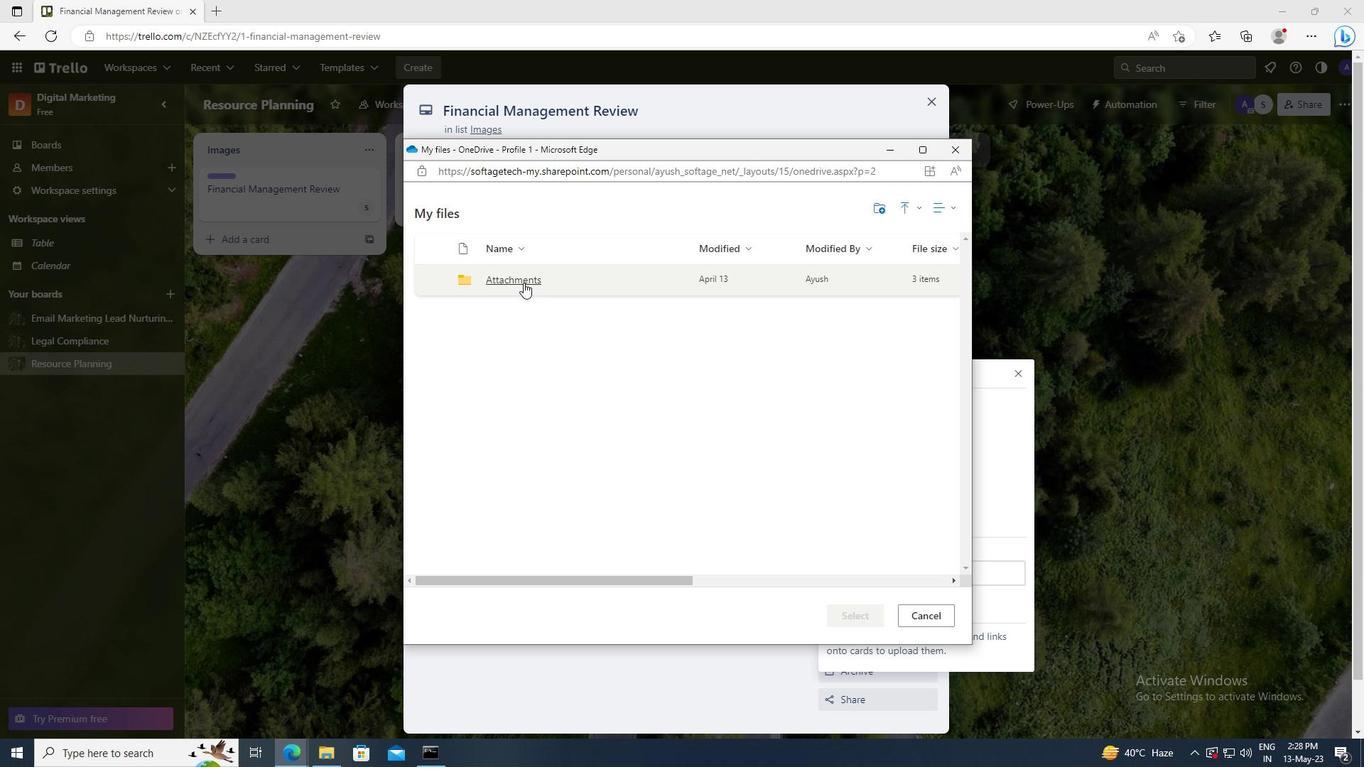 
Action: Mouse moved to (436, 284)
Screenshot: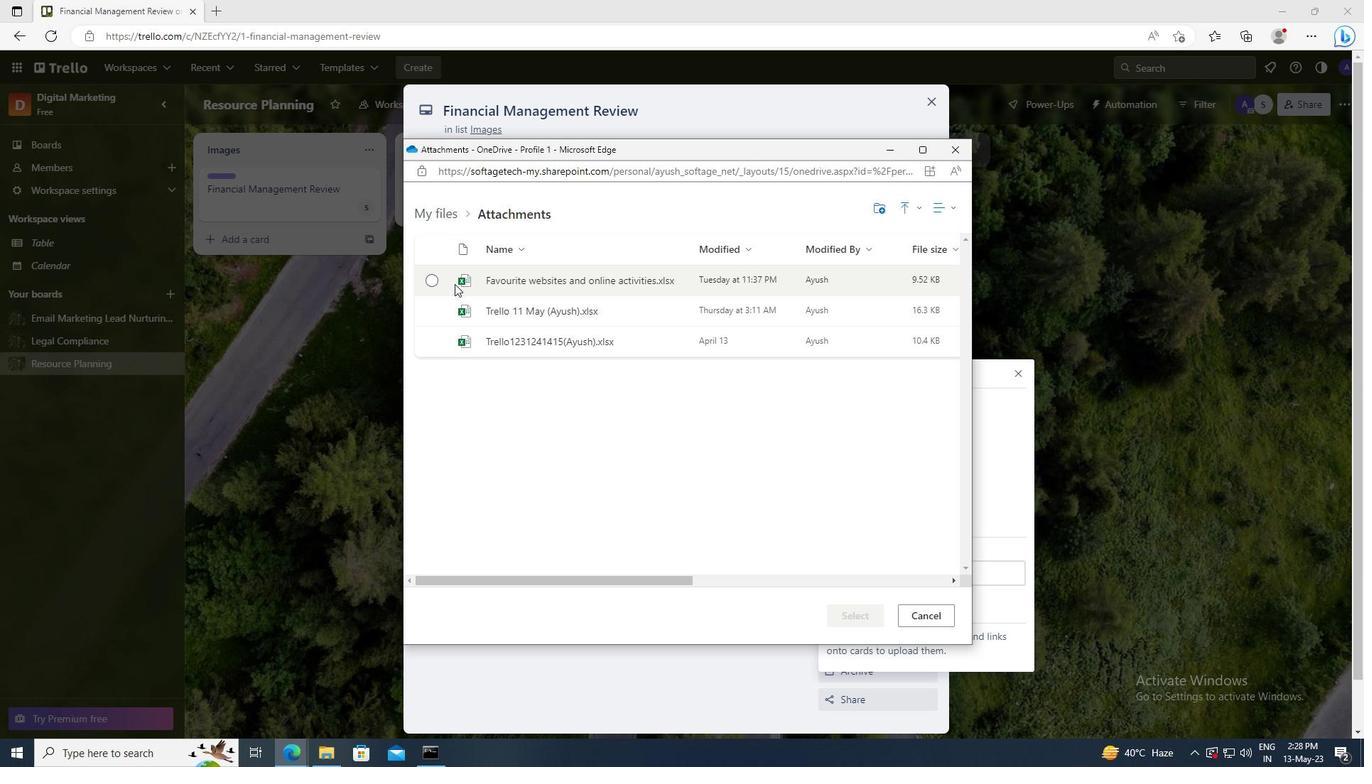 
Action: Mouse pressed left at (436, 284)
Screenshot: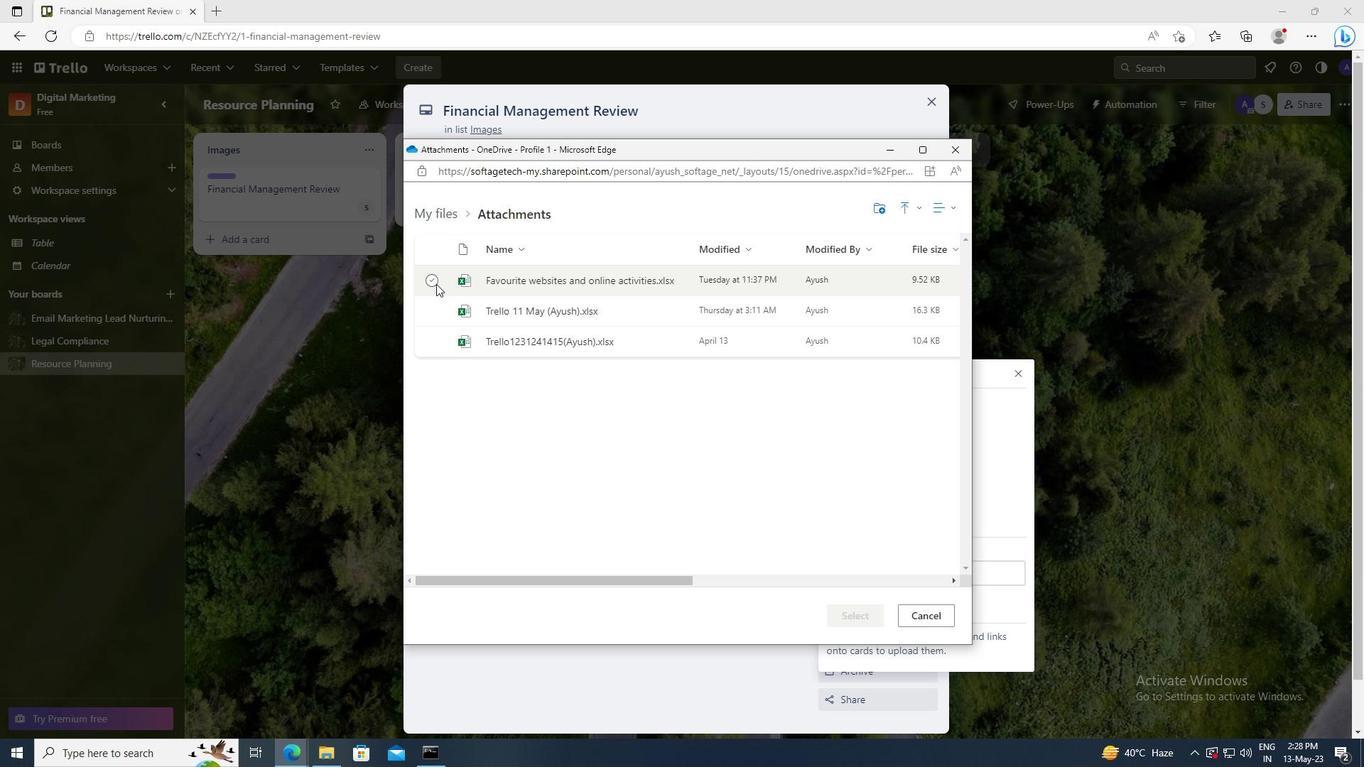 
Action: Mouse moved to (862, 611)
Screenshot: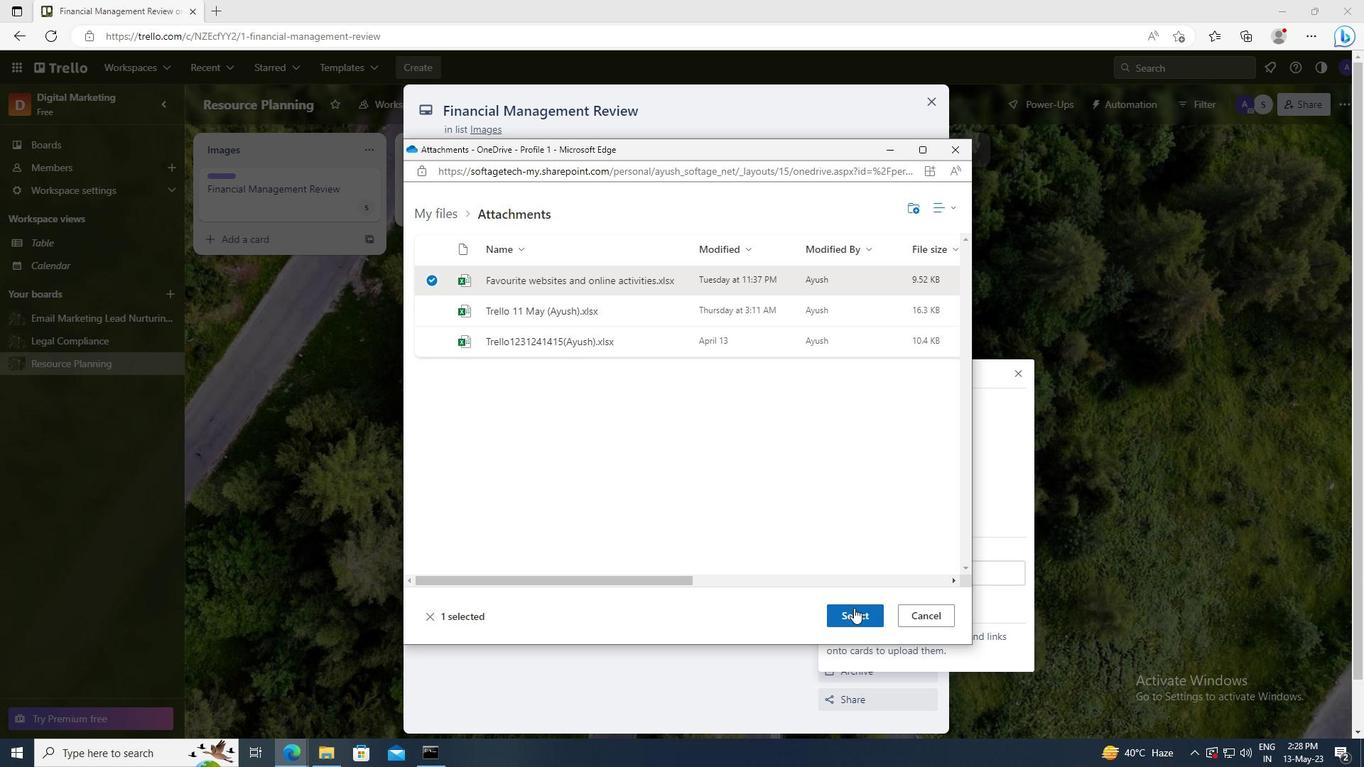
Action: Mouse pressed left at (862, 611)
Screenshot: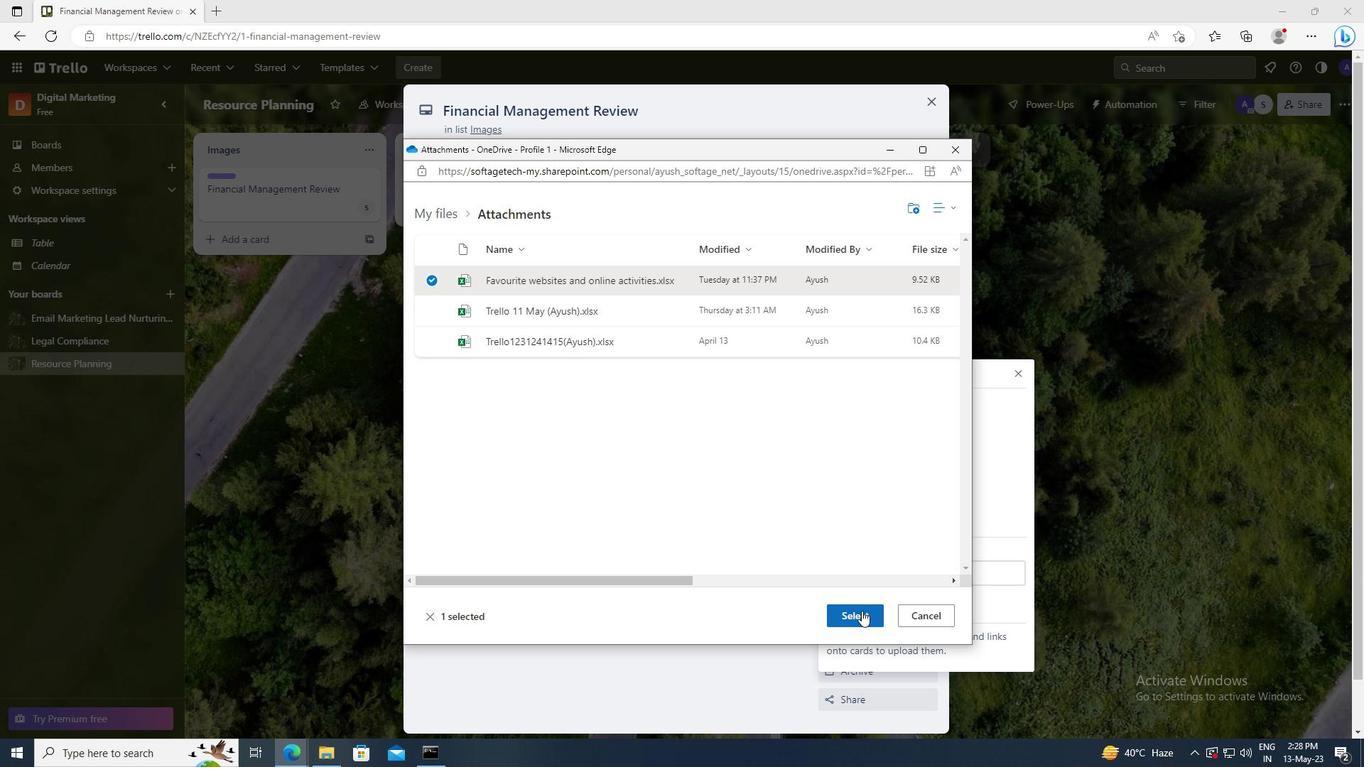 
Action: Mouse moved to (872, 375)
Screenshot: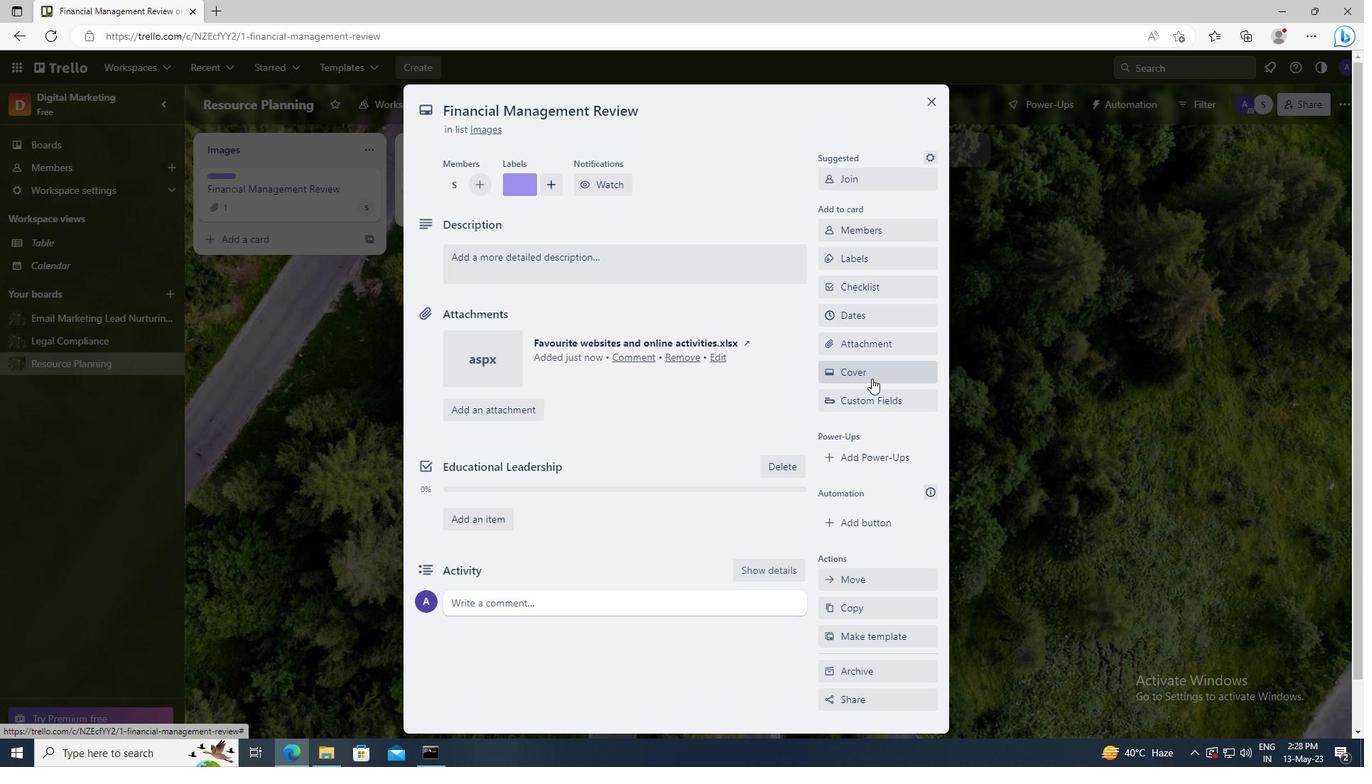 
Action: Mouse pressed left at (872, 375)
Screenshot: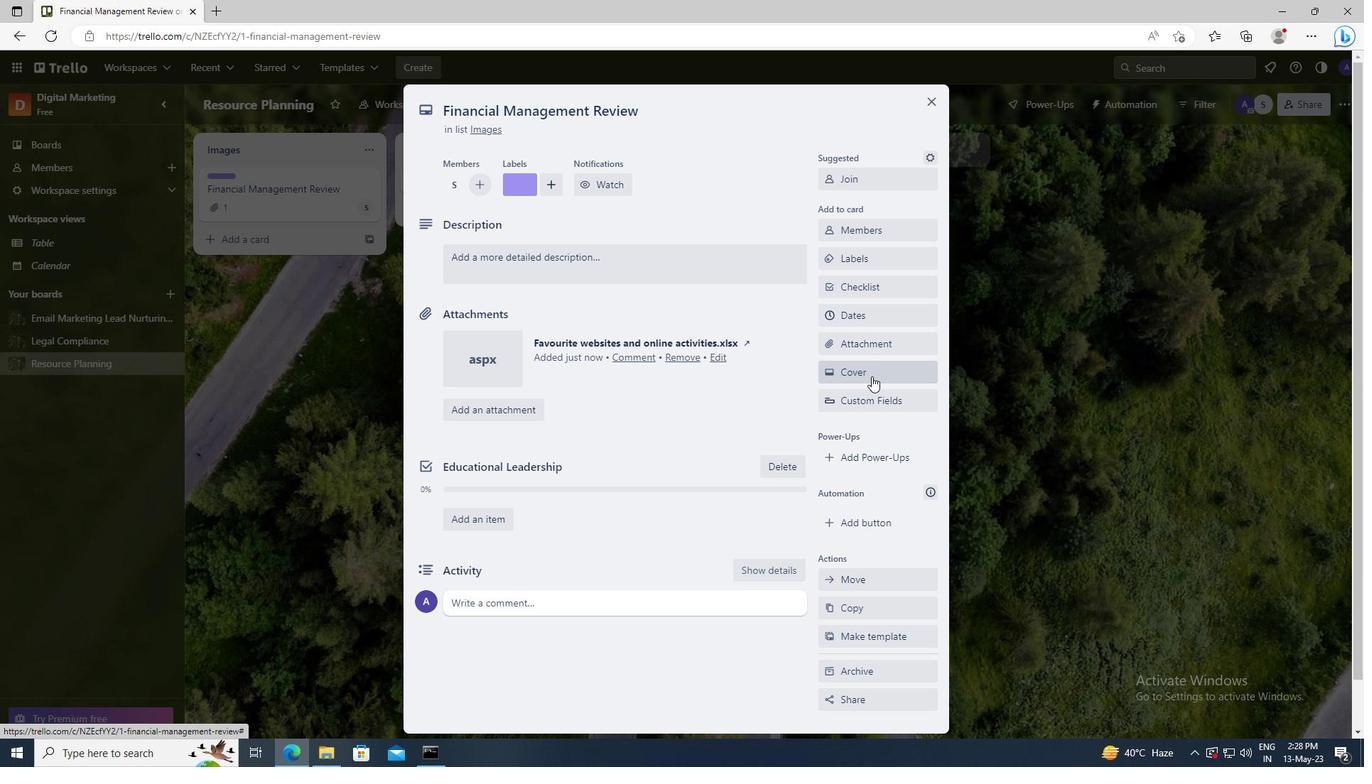 
Action: Mouse moved to (1017, 449)
Screenshot: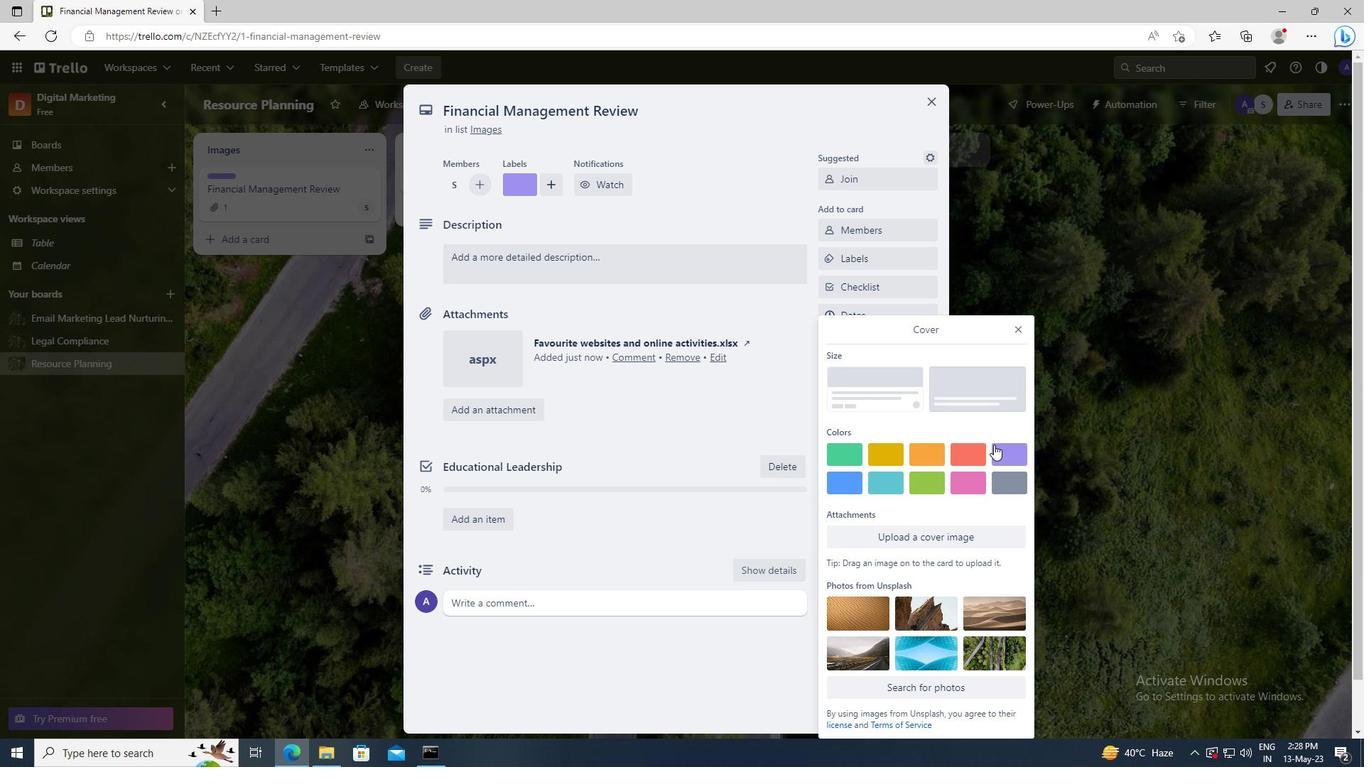 
Action: Mouse pressed left at (1017, 449)
Screenshot: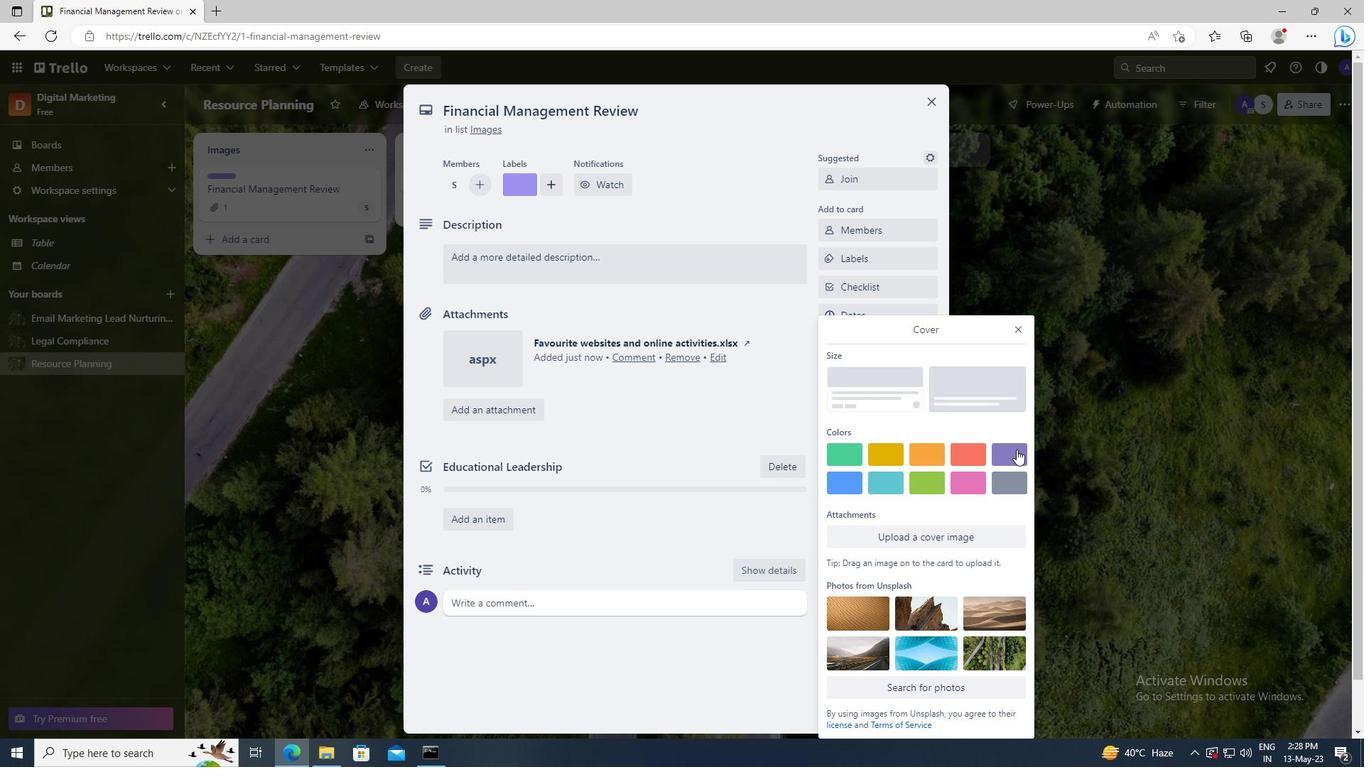 
Action: Mouse moved to (1020, 305)
Screenshot: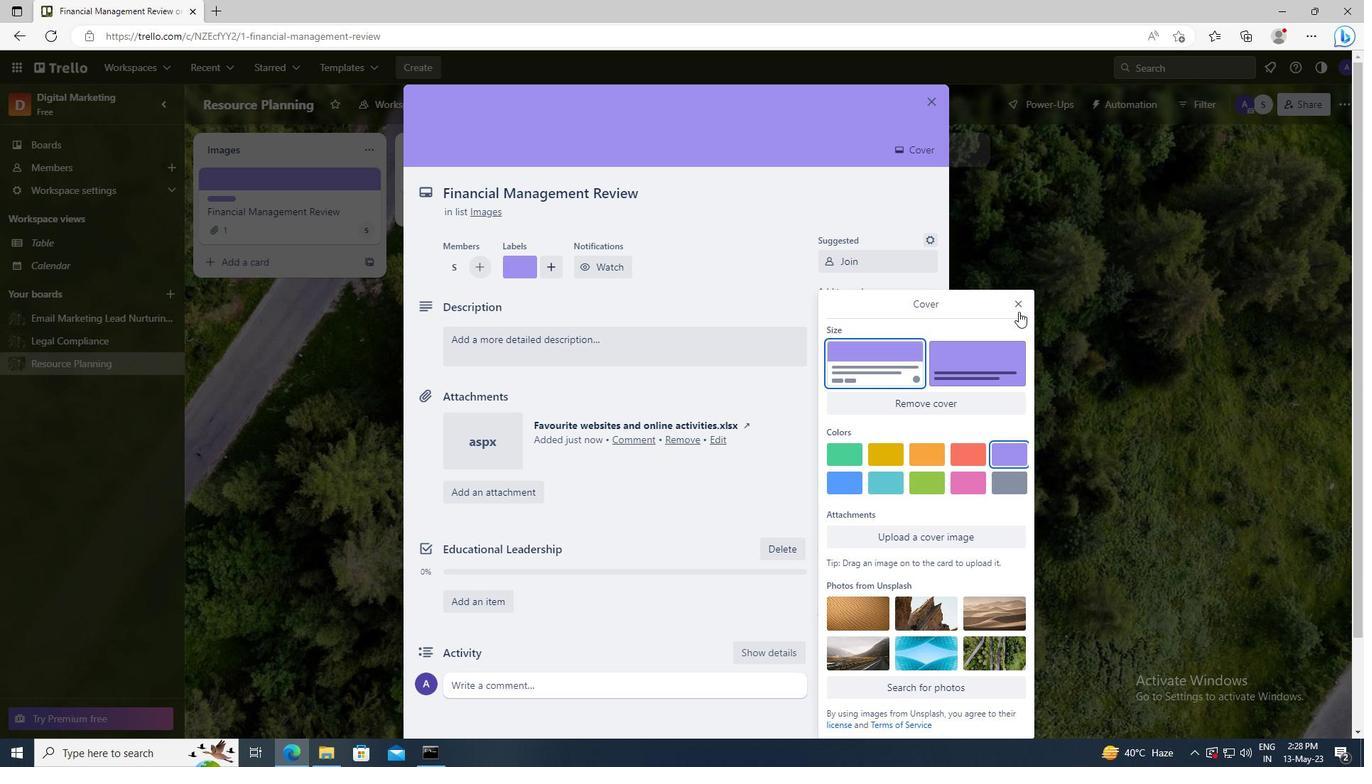 
Action: Mouse pressed left at (1020, 305)
Screenshot: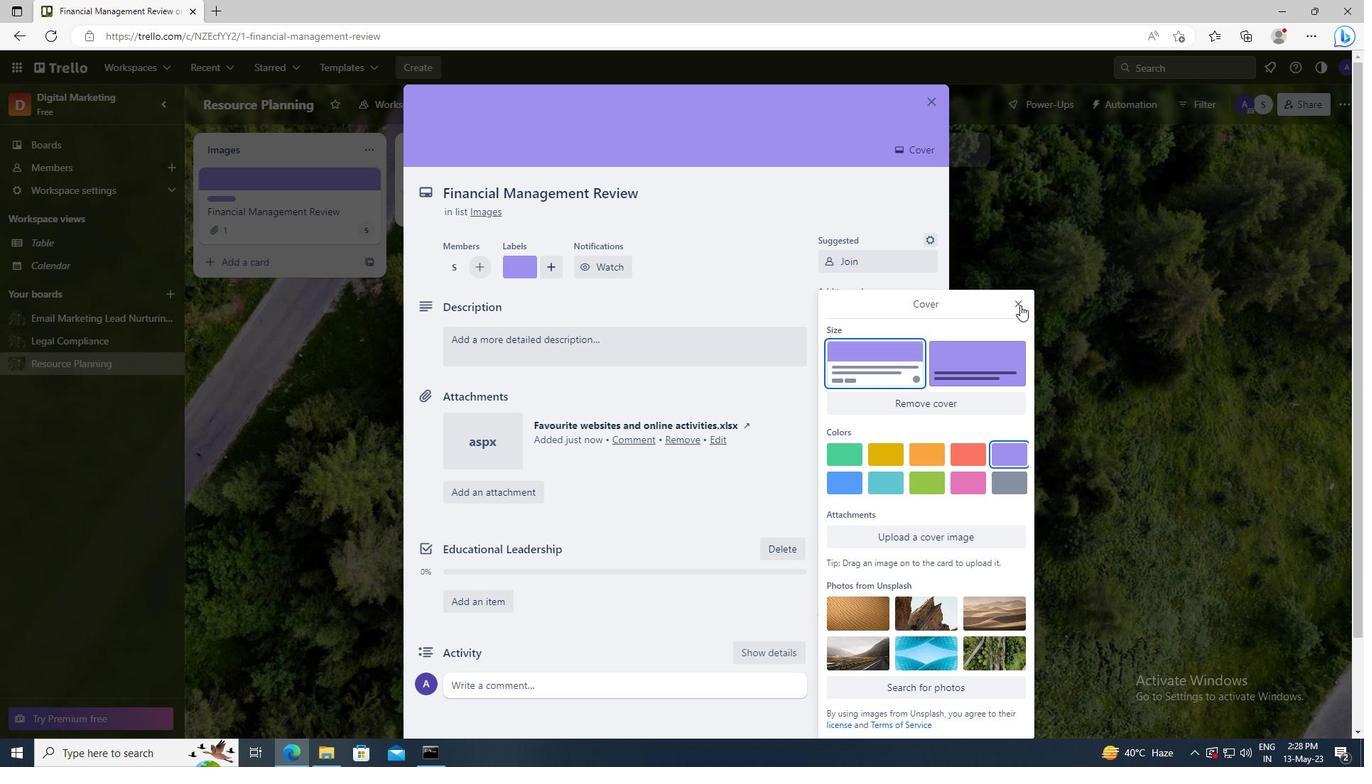 
Action: Mouse moved to (620, 354)
Screenshot: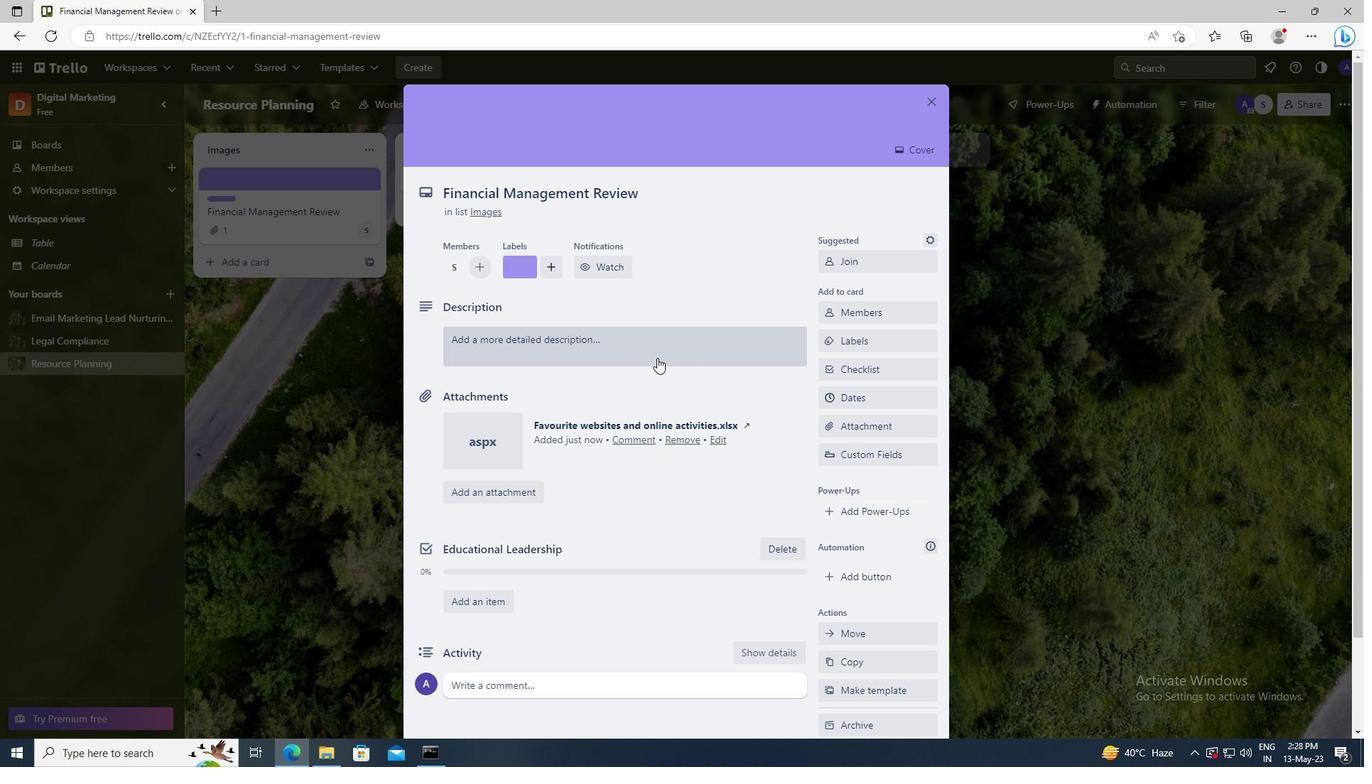 
Action: Mouse pressed left at (620, 354)
Screenshot: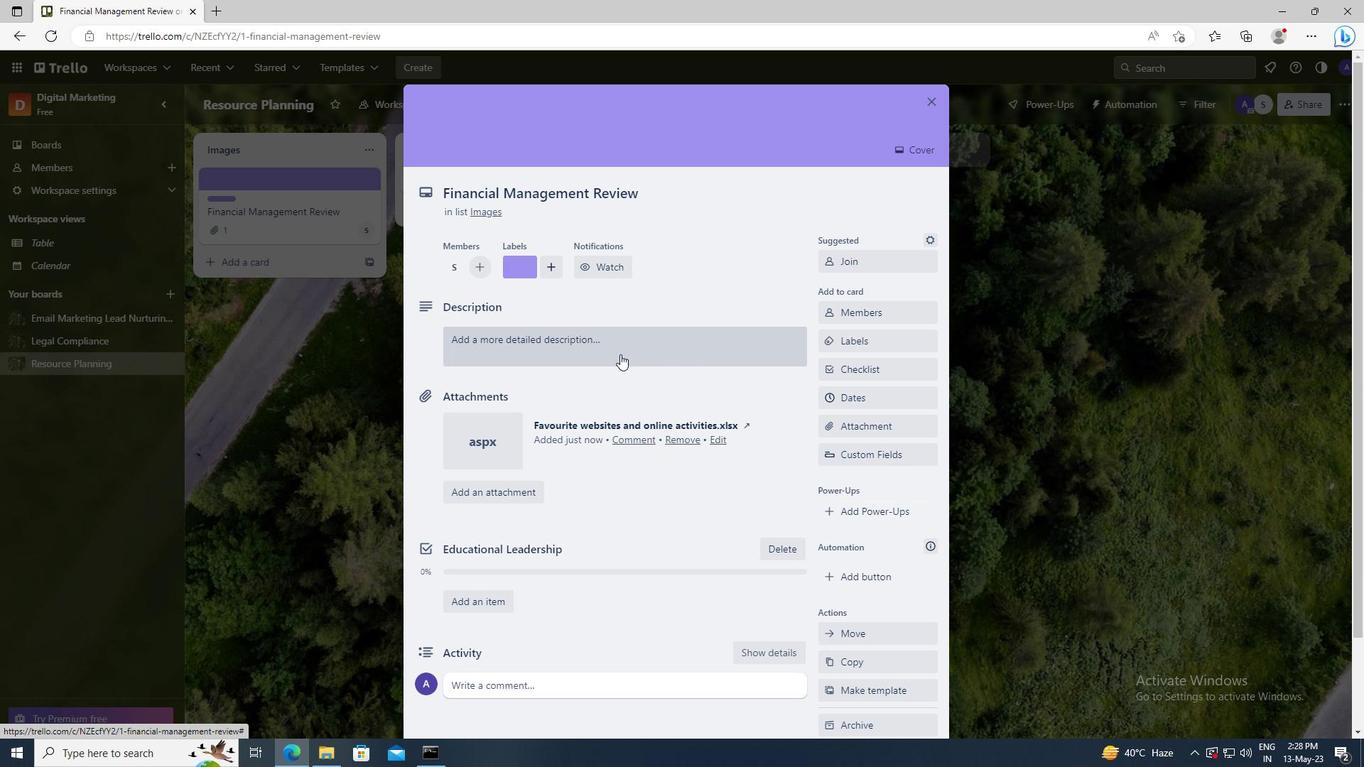 
Action: Key pressed <Key.shift>CONDUCT<Key.space>AND<Key.space>ANALYZE<Key.space>CUSTOMER<Key.space>FEEDBACK<Key.space>SURVEY
Screenshot: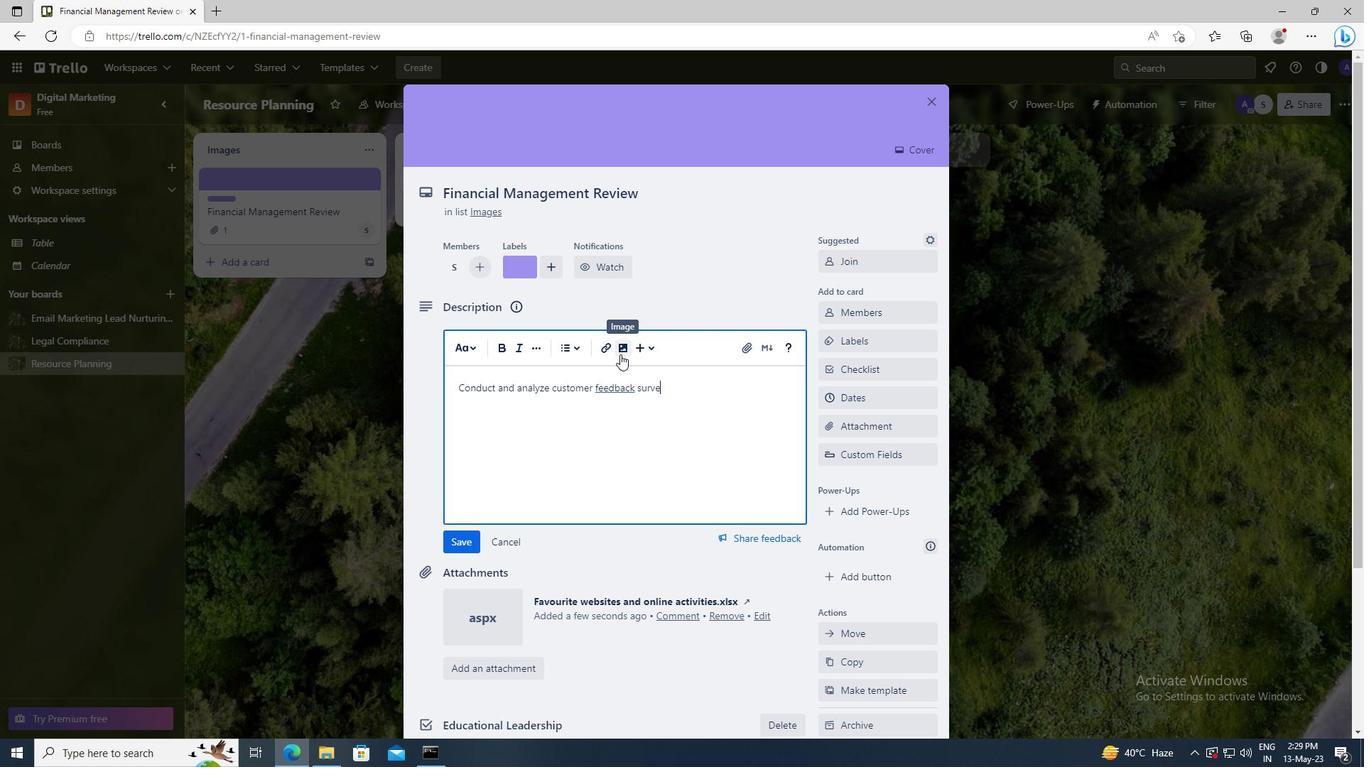 
Action: Mouse scrolled (620, 353) with delta (0, 0)
Screenshot: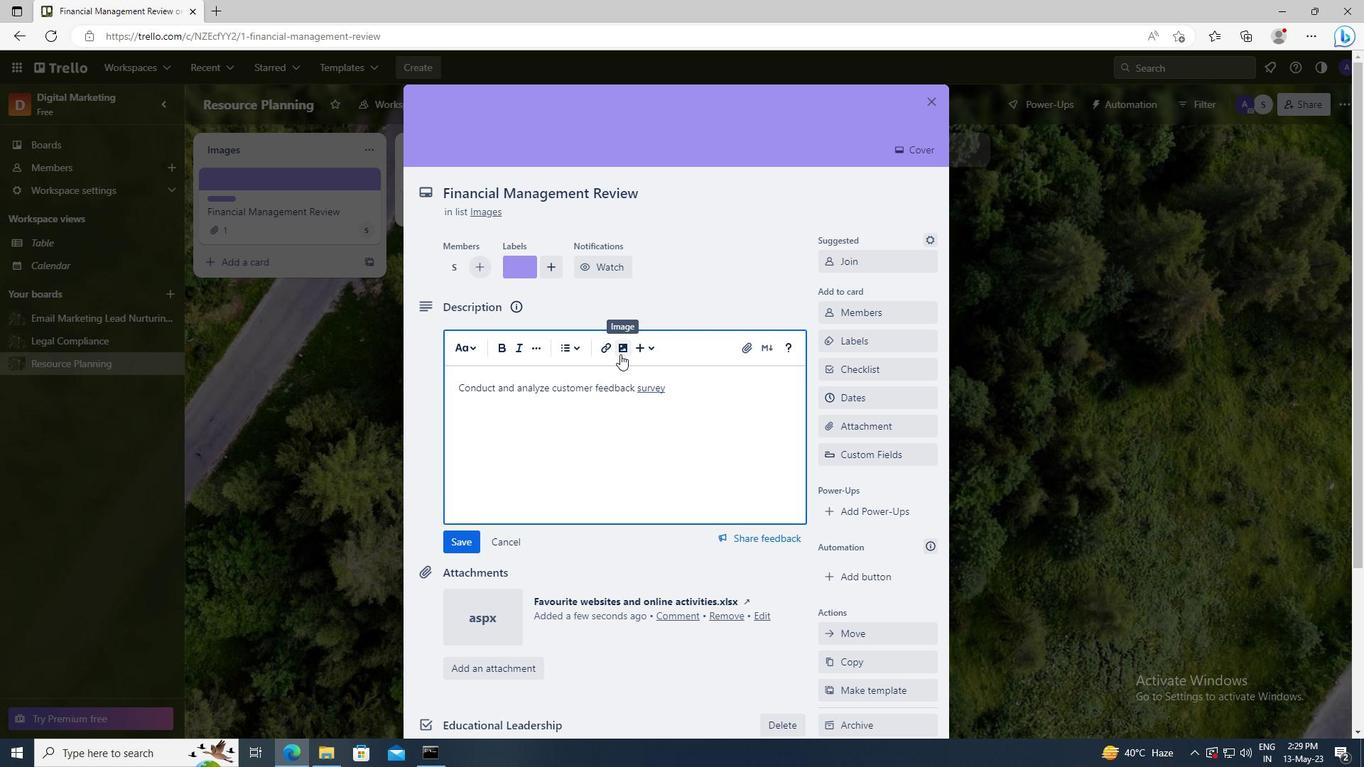 
Action: Mouse moved to (466, 441)
Screenshot: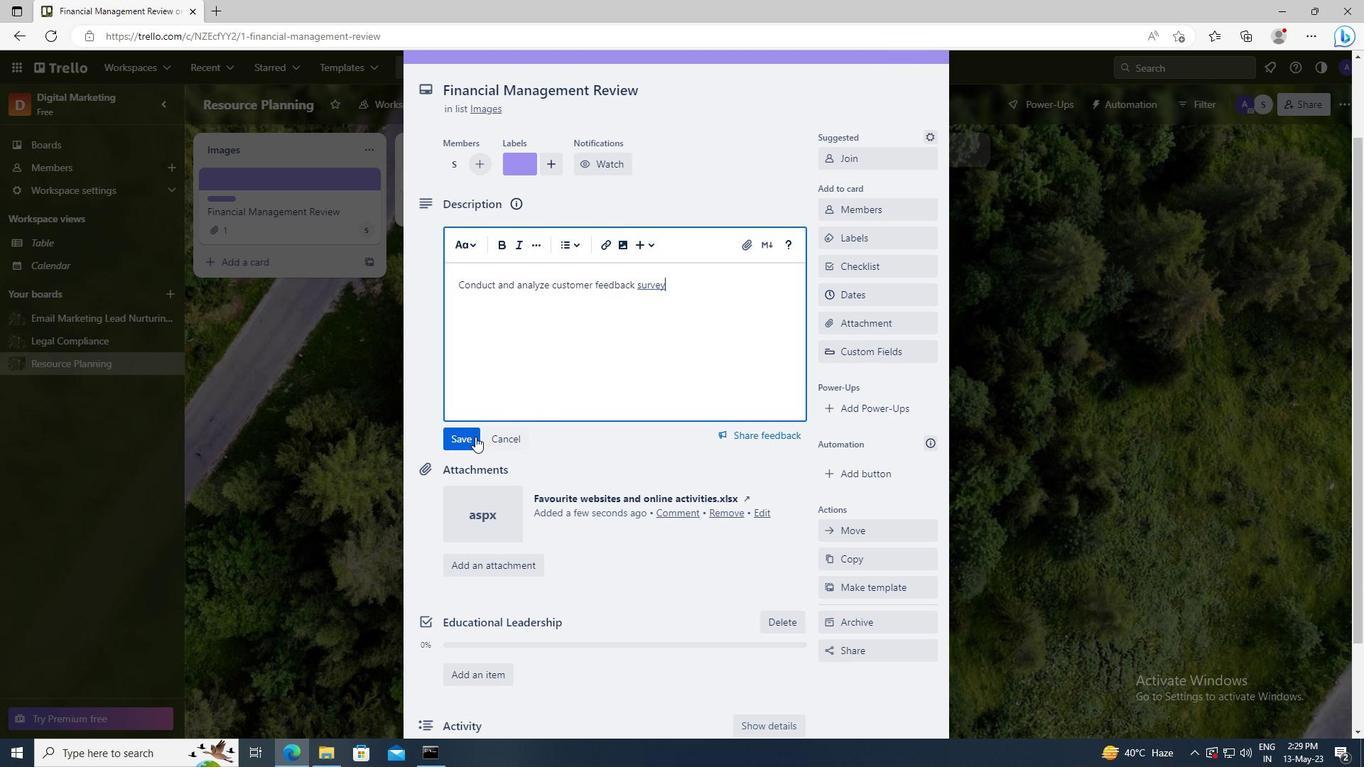 
Action: Mouse pressed left at (466, 441)
Screenshot: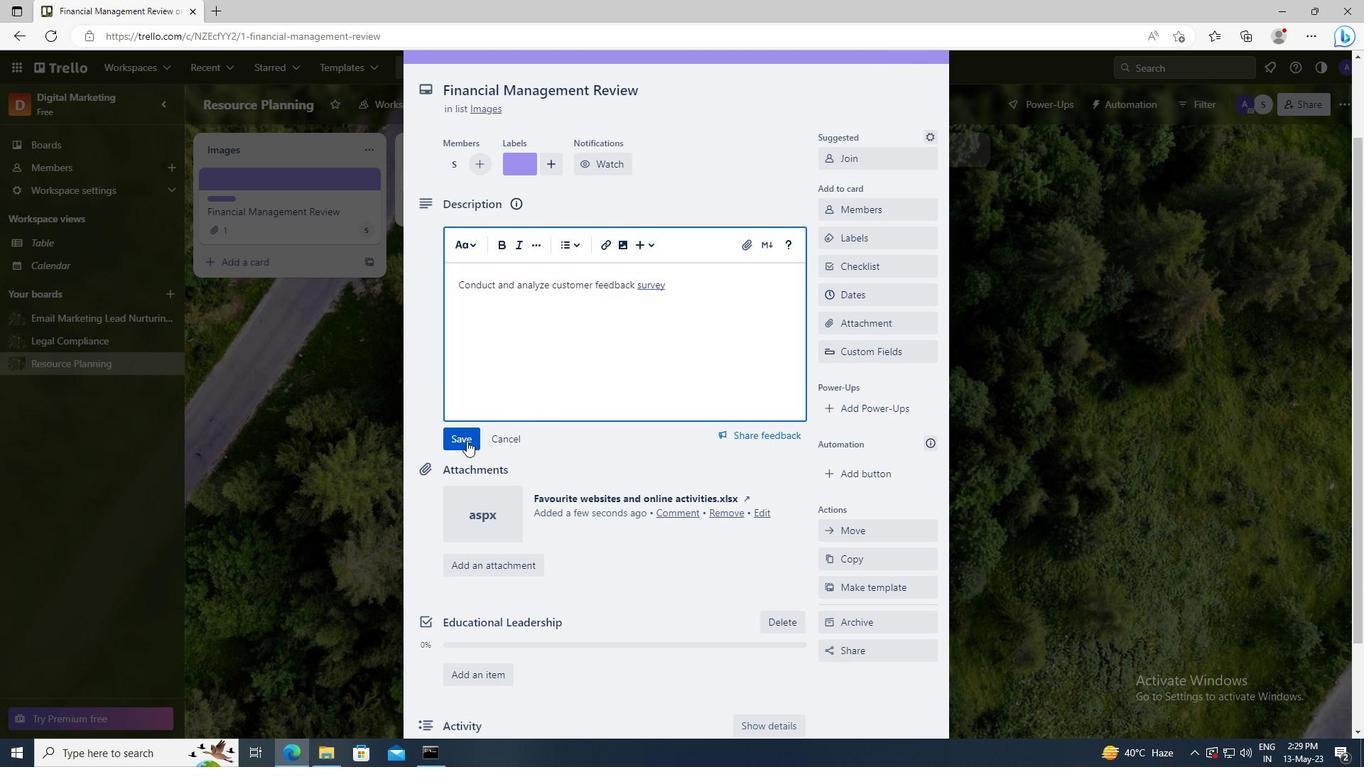 
Action: Mouse moved to (481, 562)
Screenshot: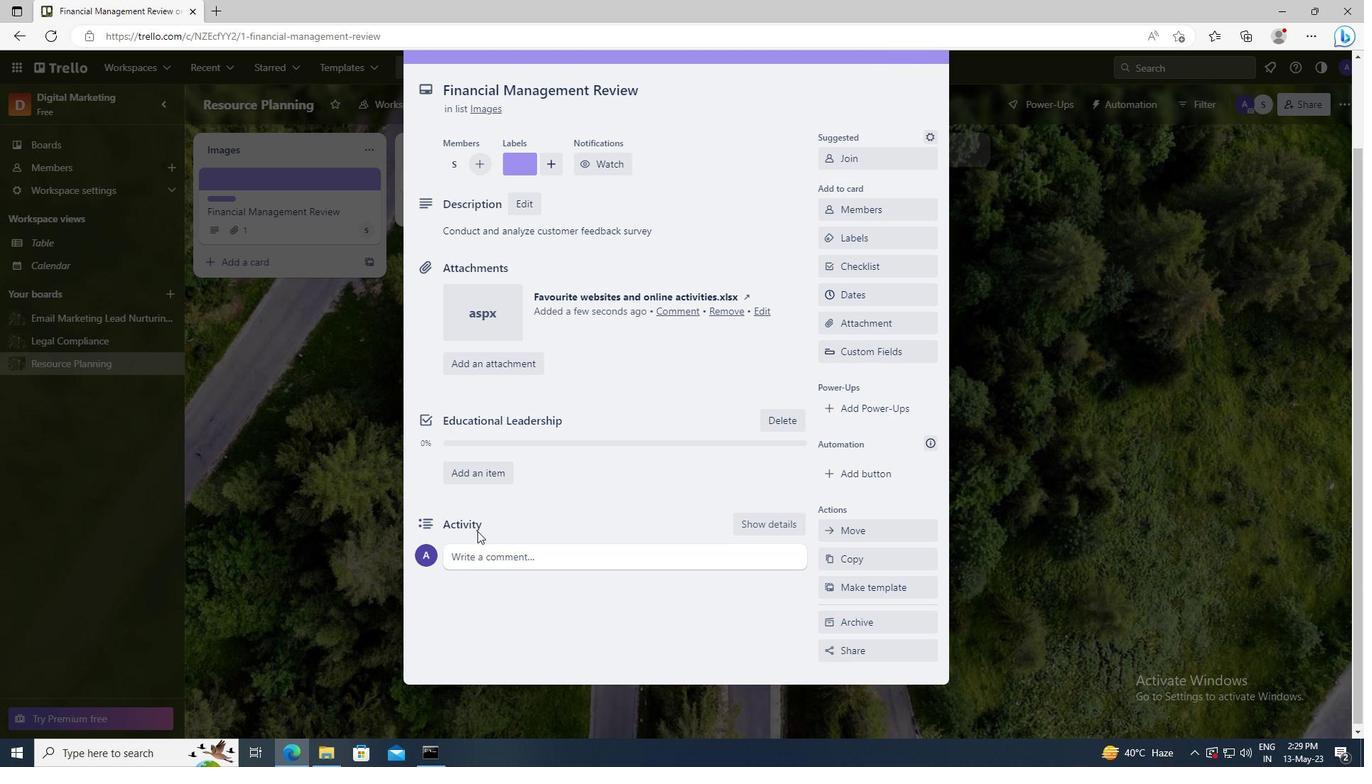 
Action: Mouse pressed left at (481, 562)
Screenshot: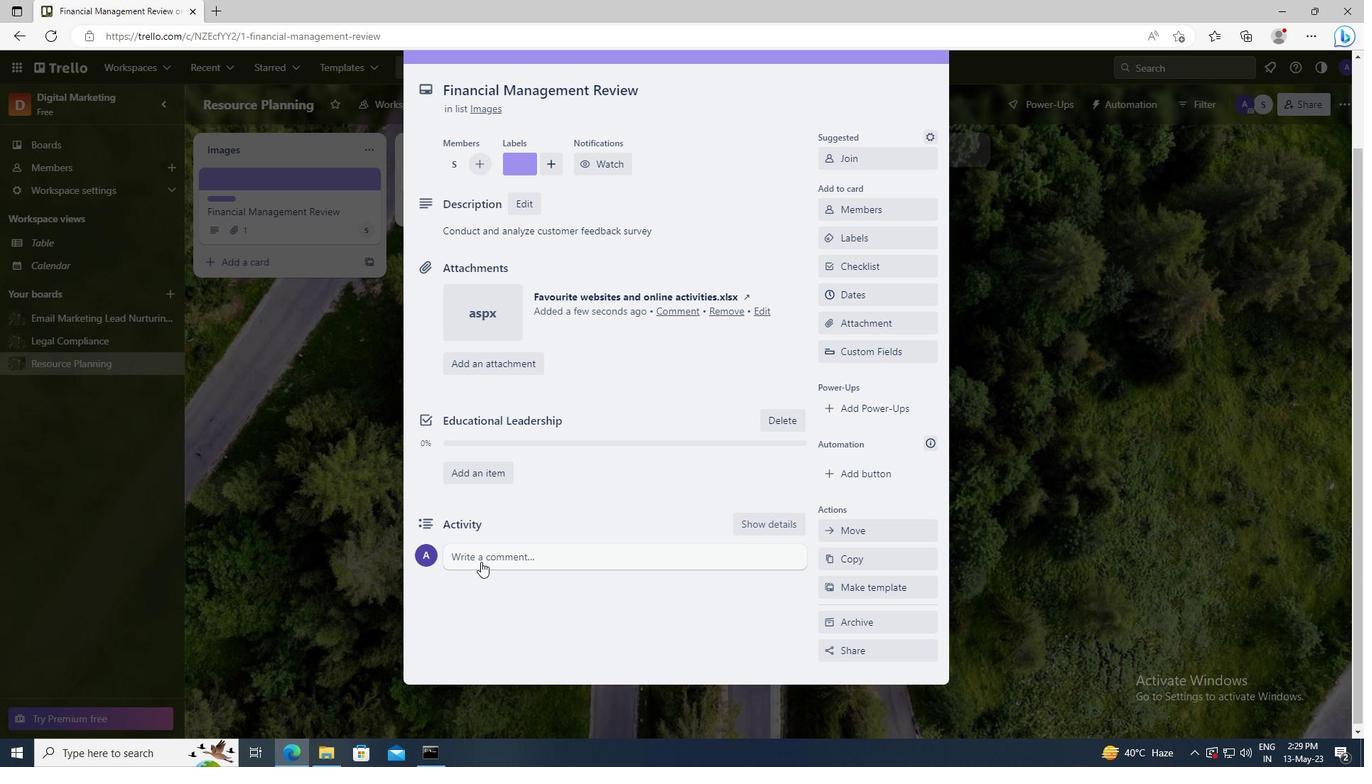 
Action: Key pressed <Key.shift>THIS<Key.space>TASK<Key.space>PRESENTS<Key.space>AN<Key.space>OPPORTUNITY<Key.space>TO<Key.space>SHOWCASE<Key.space>OUR<Key.space>COMMUNICATION<Key.space>AND<Key.space>PRESENTATION<Key.space>SKILLS,<Key.space>EFFECTIVELY<Key.space>CONVEYING<Key.space>INFORMATION<Key.space>AND<Key.space>IDEAS<Key.space>TO<Key.space>OTHERS.
Screenshot: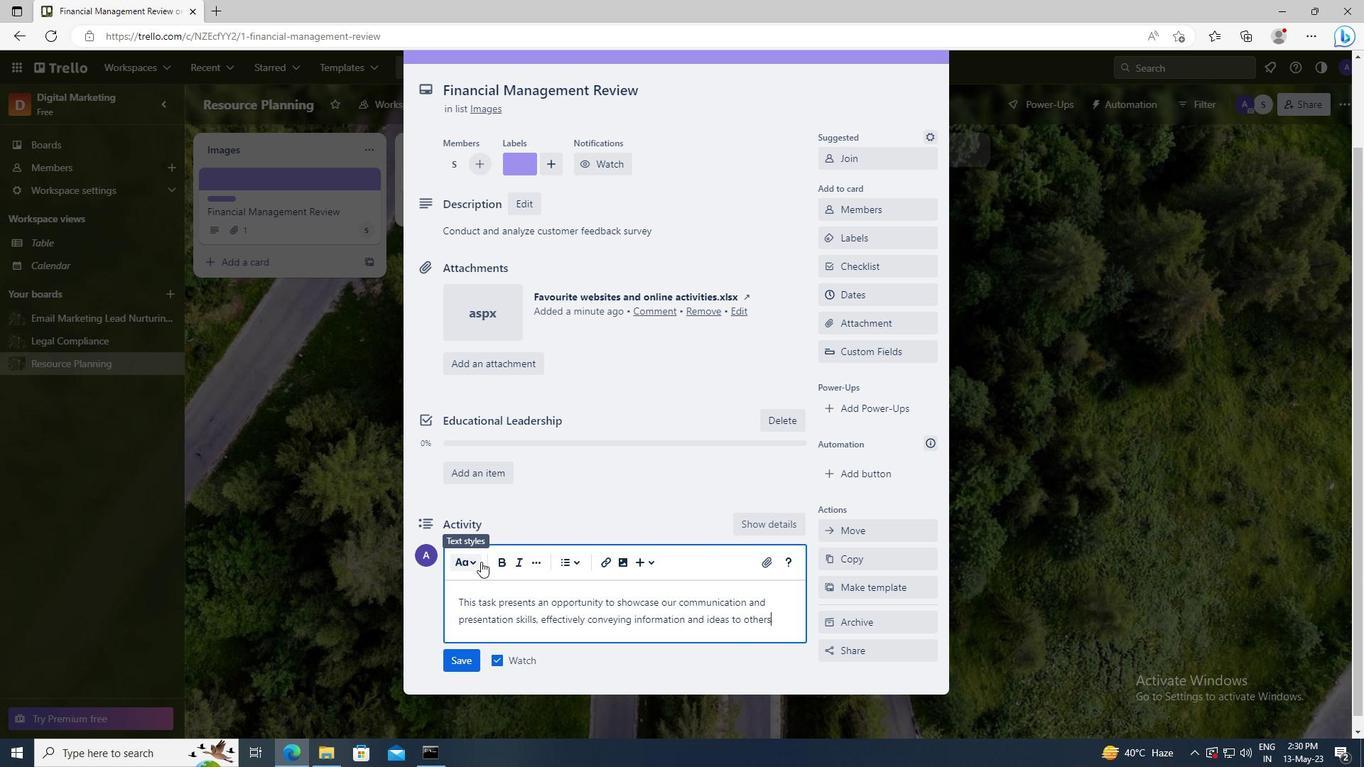 
Action: Mouse moved to (469, 658)
Screenshot: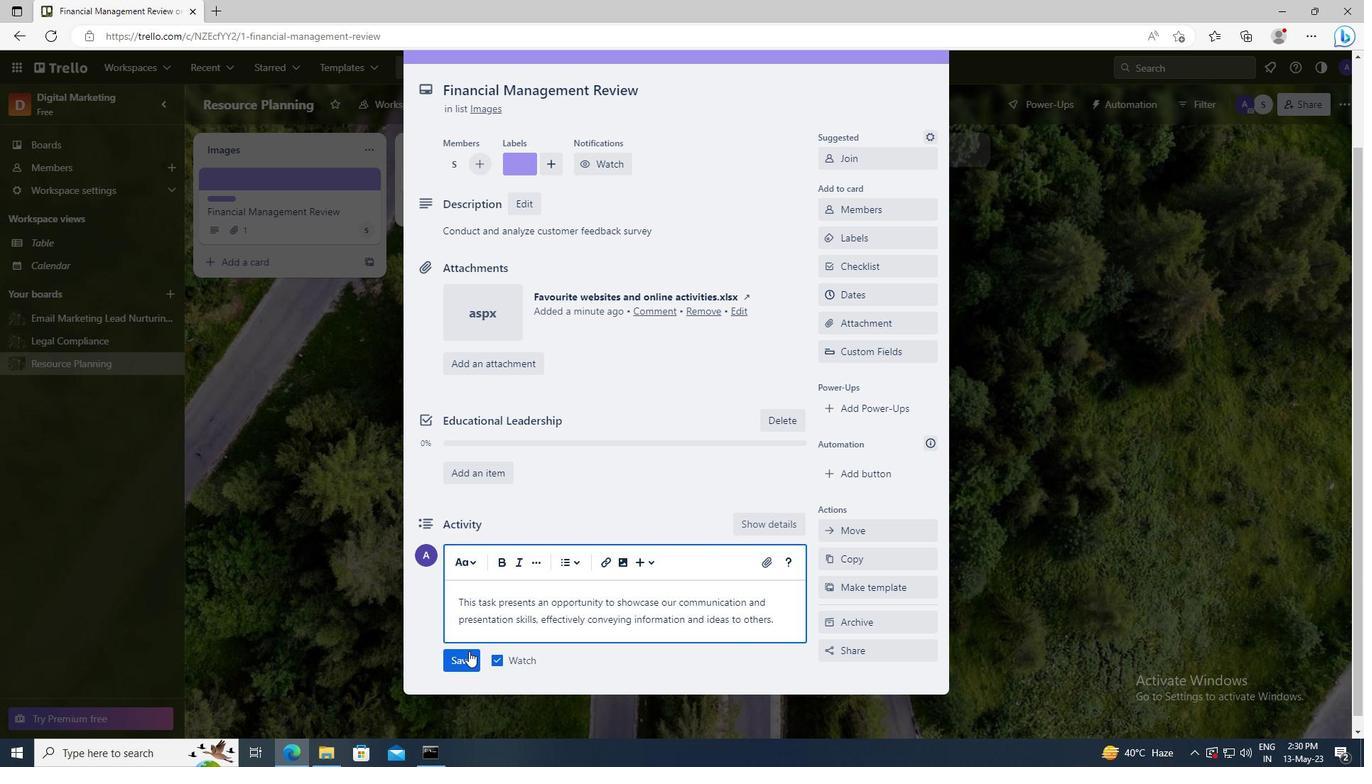 
Action: Mouse pressed left at (469, 658)
Screenshot: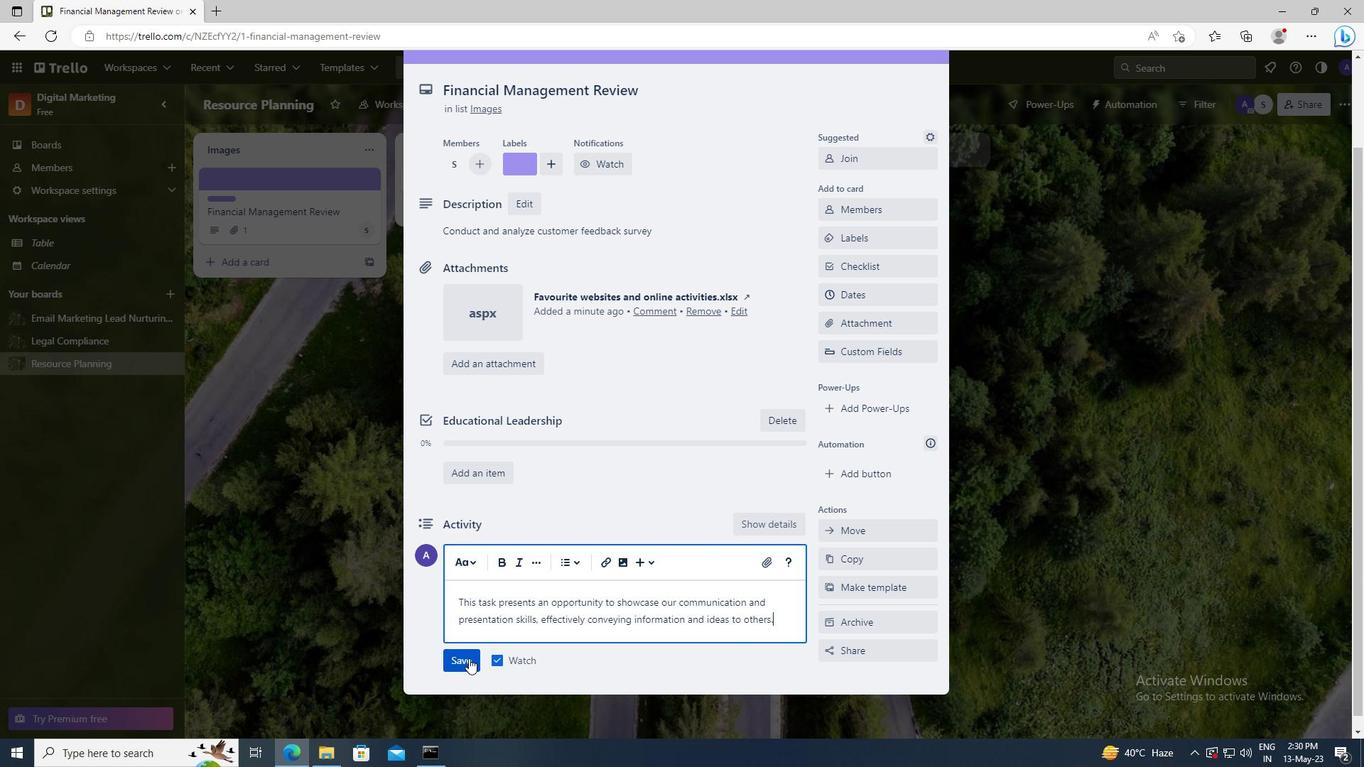 
Action: Mouse moved to (849, 293)
Screenshot: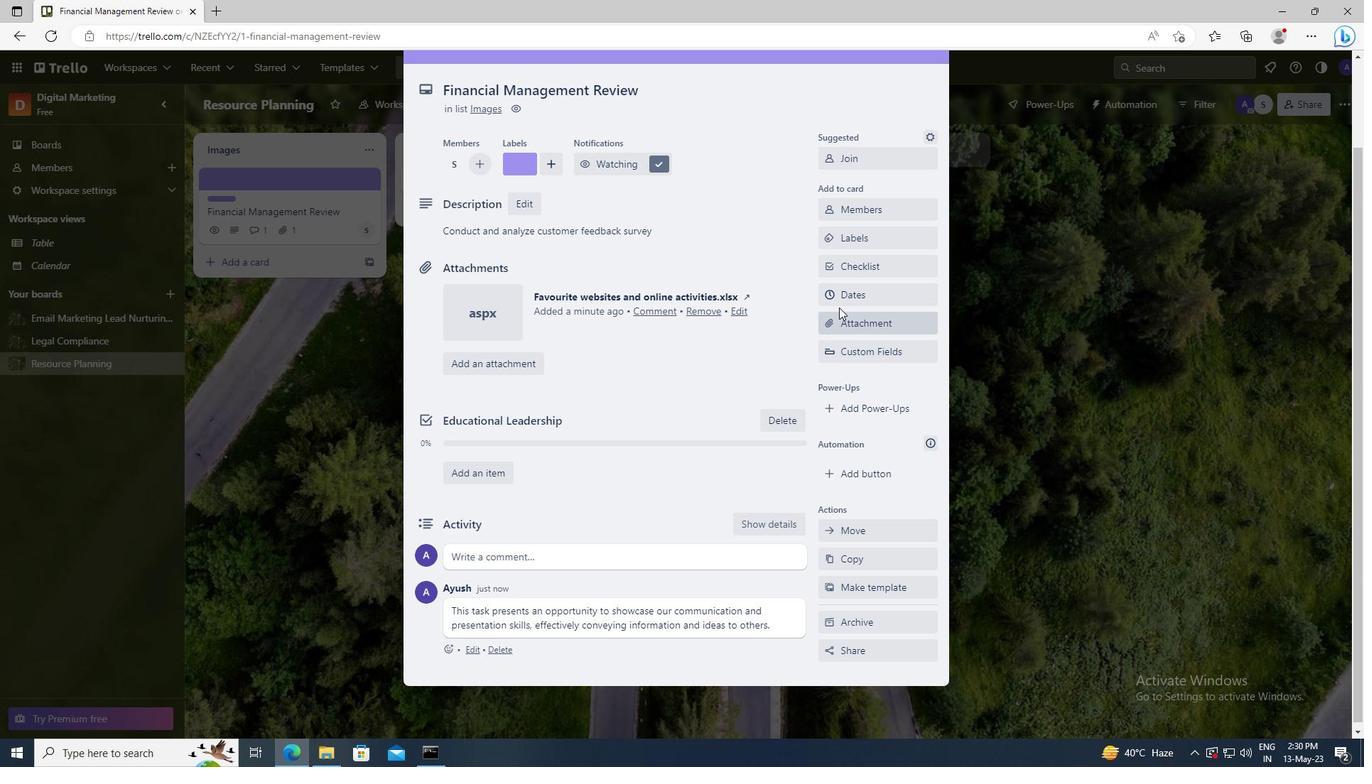 
Action: Mouse pressed left at (849, 293)
Screenshot: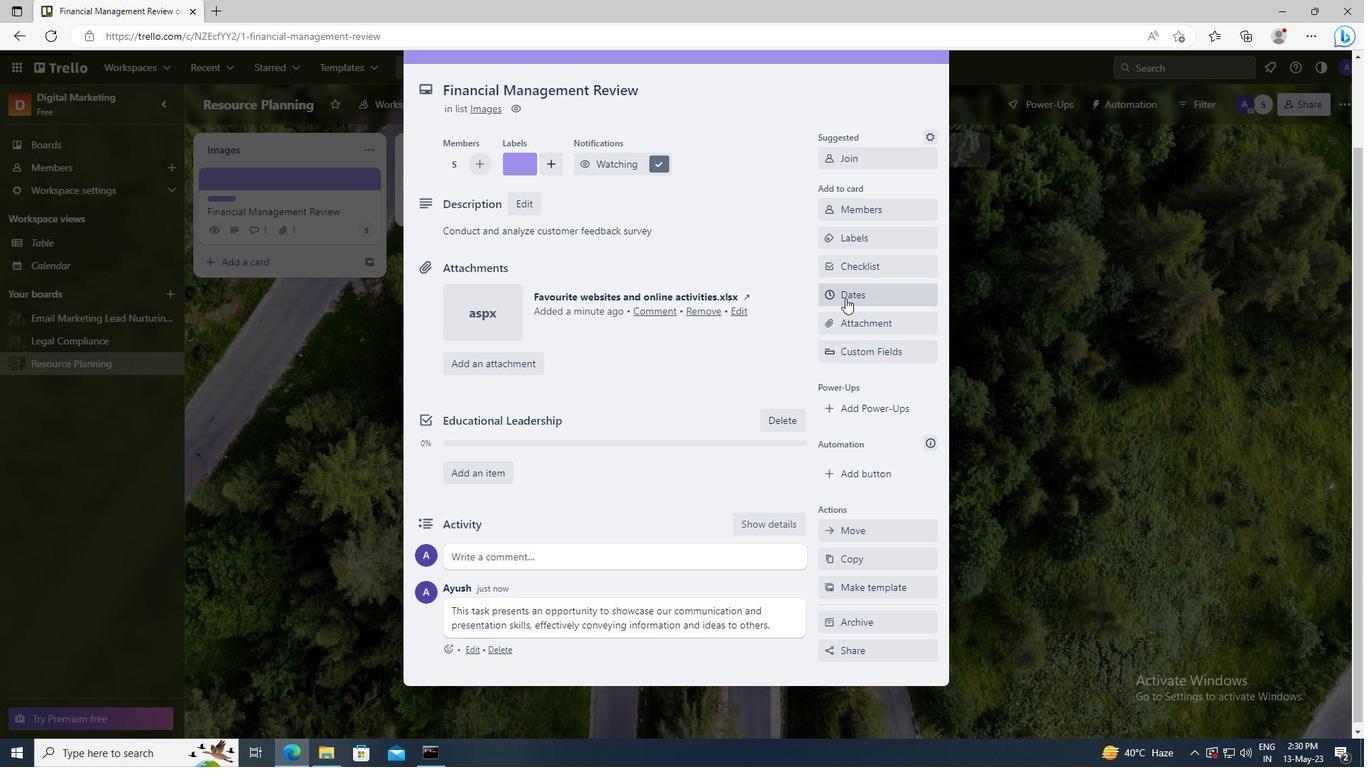 
Action: Mouse moved to (837, 361)
Screenshot: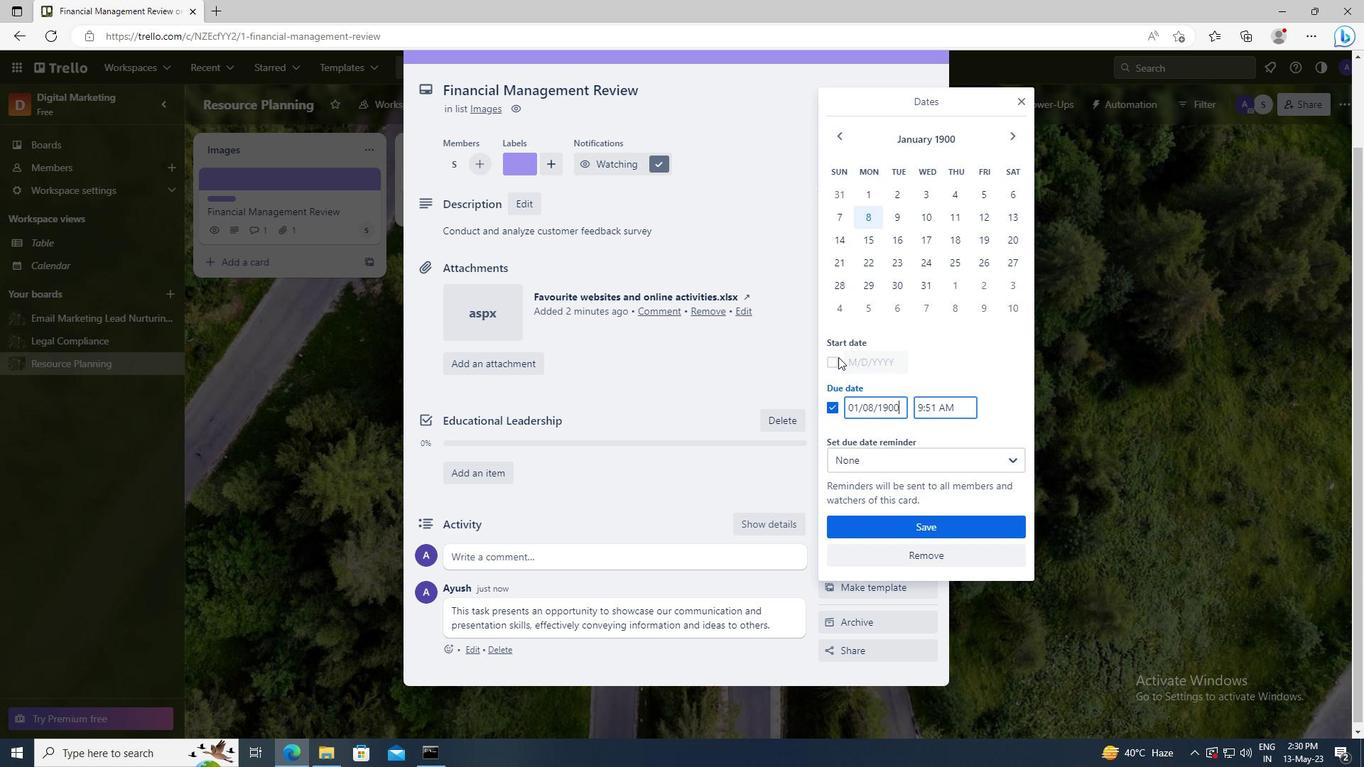 
Action: Mouse pressed left at (837, 361)
Screenshot: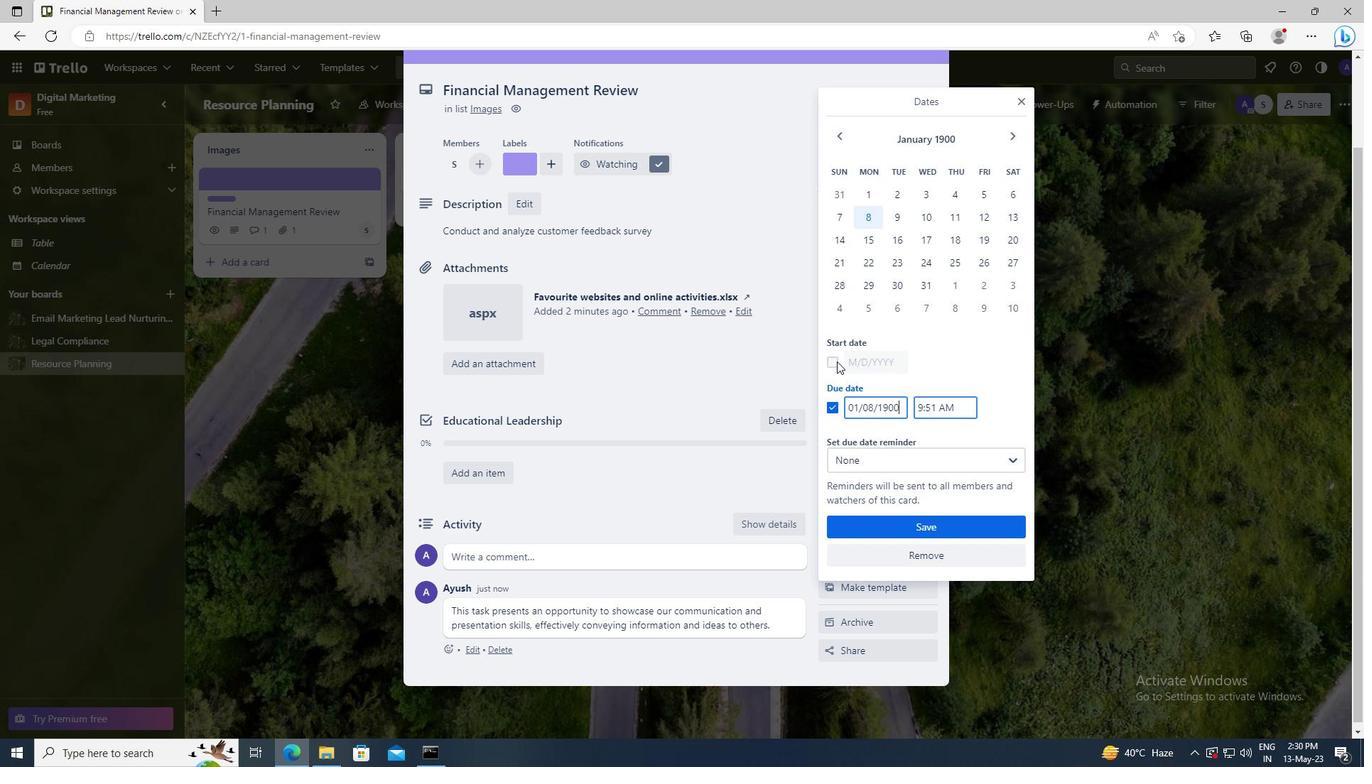 
Action: Mouse moved to (897, 361)
Screenshot: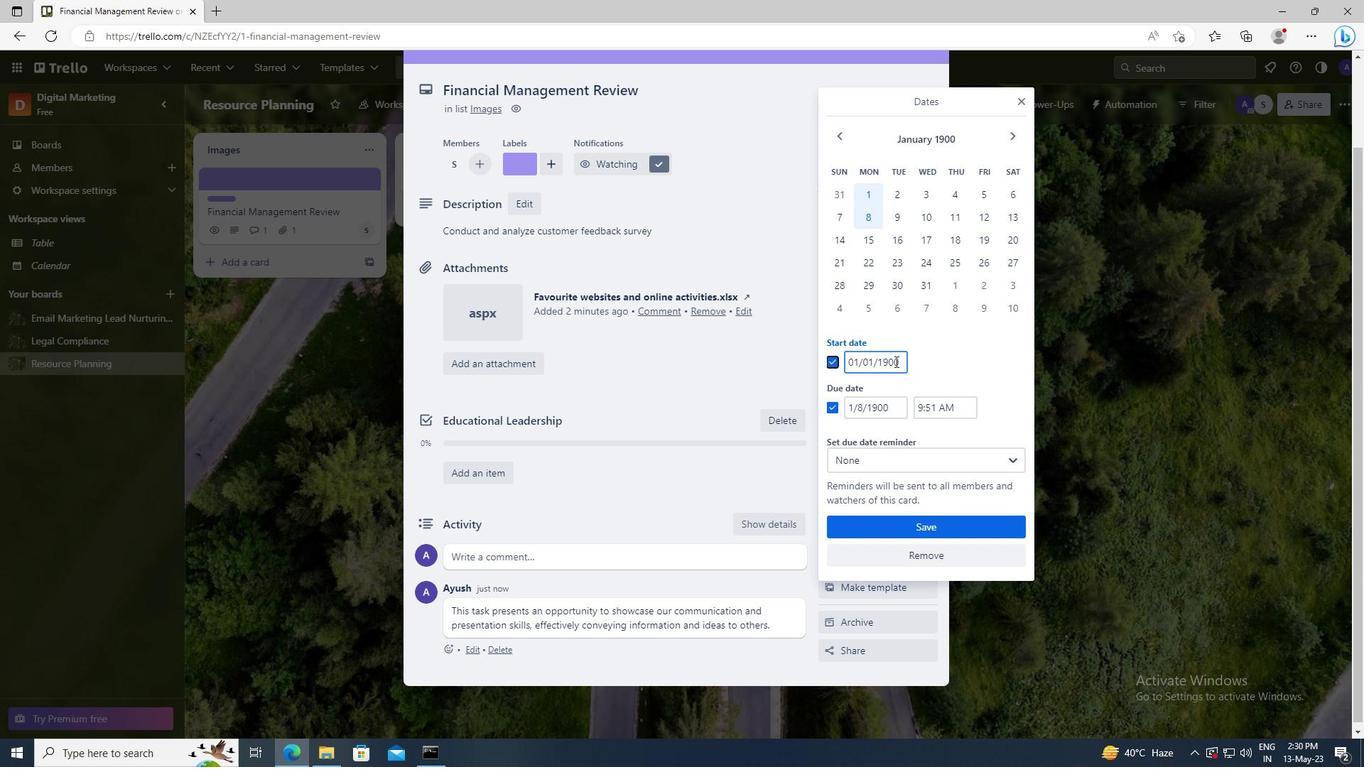 
Action: Mouse pressed left at (897, 361)
Screenshot: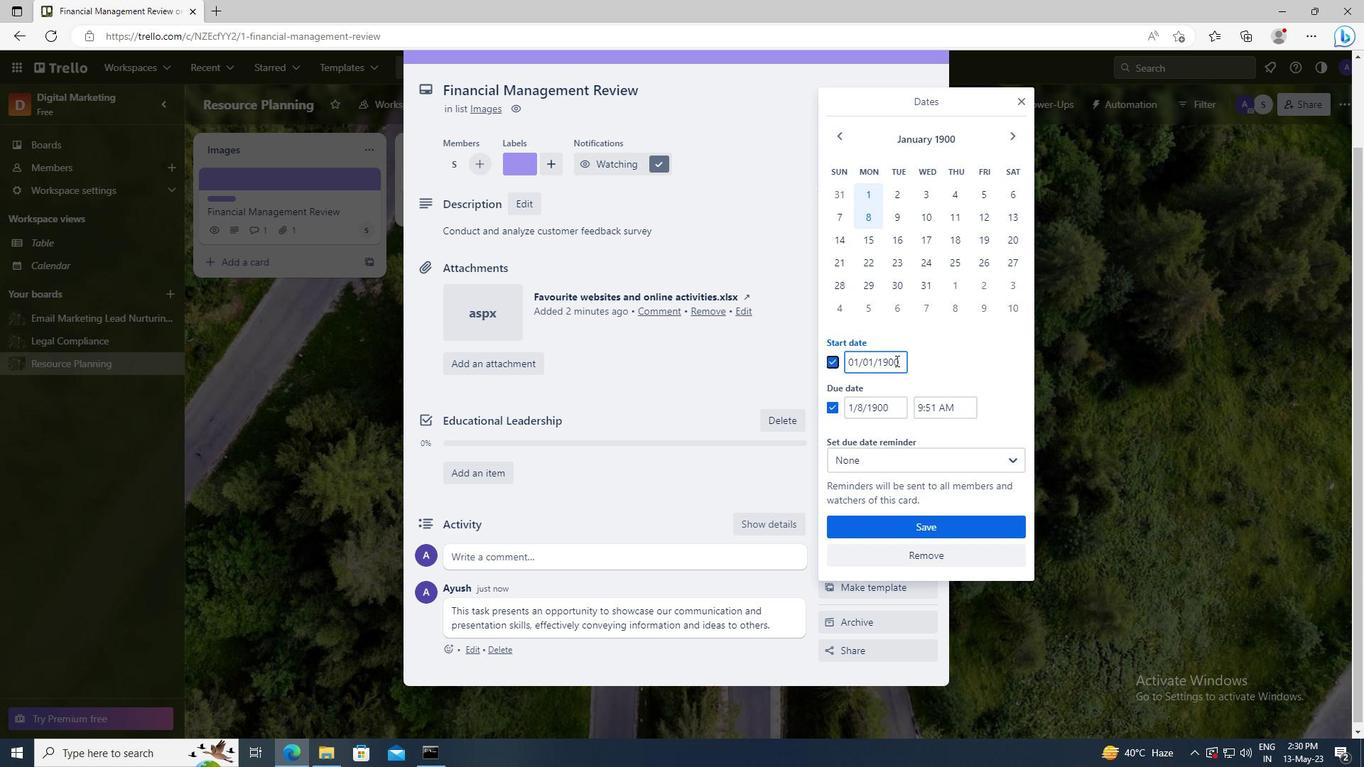 
Action: Key pressed <Key.left><Key.left><Key.left><Key.left><Key.left><Key.backspace>2
Screenshot: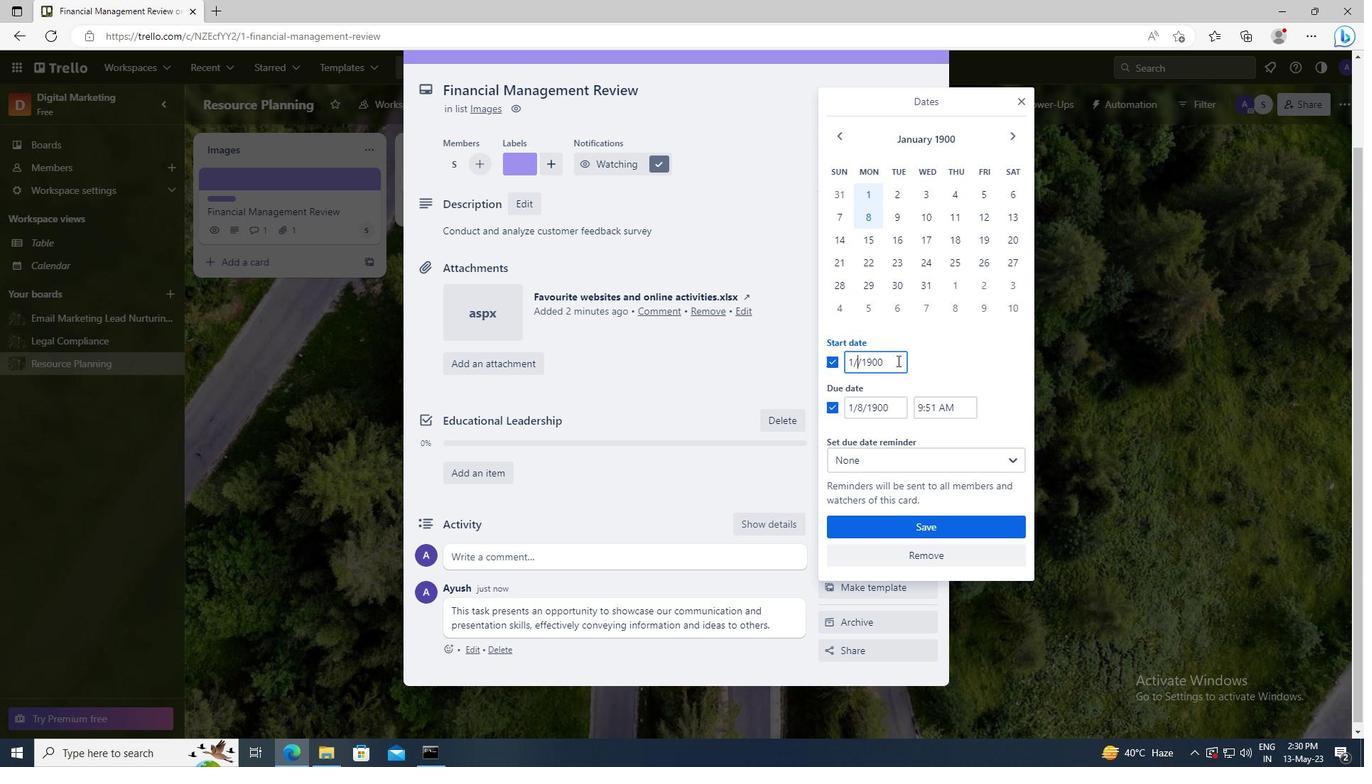
Action: Mouse moved to (897, 406)
Screenshot: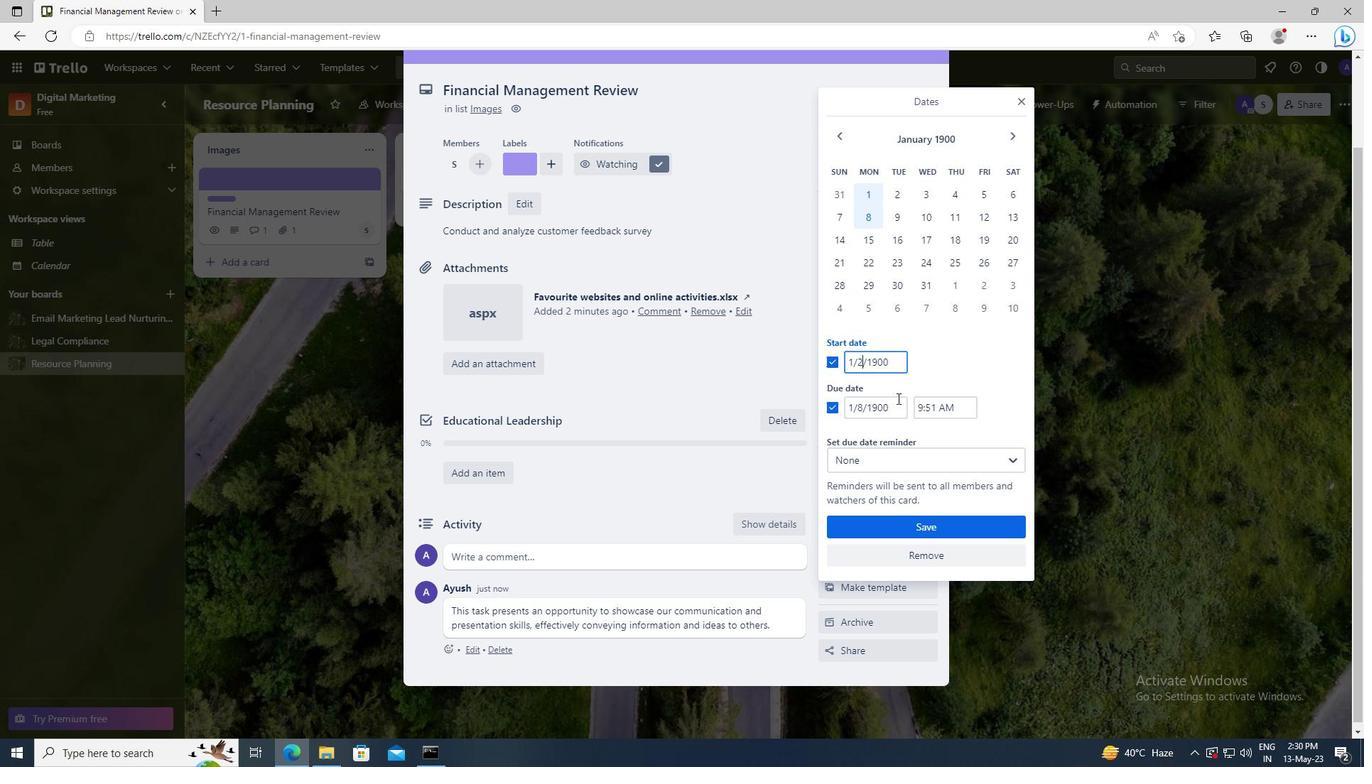 
Action: Mouse pressed left at (897, 406)
Screenshot: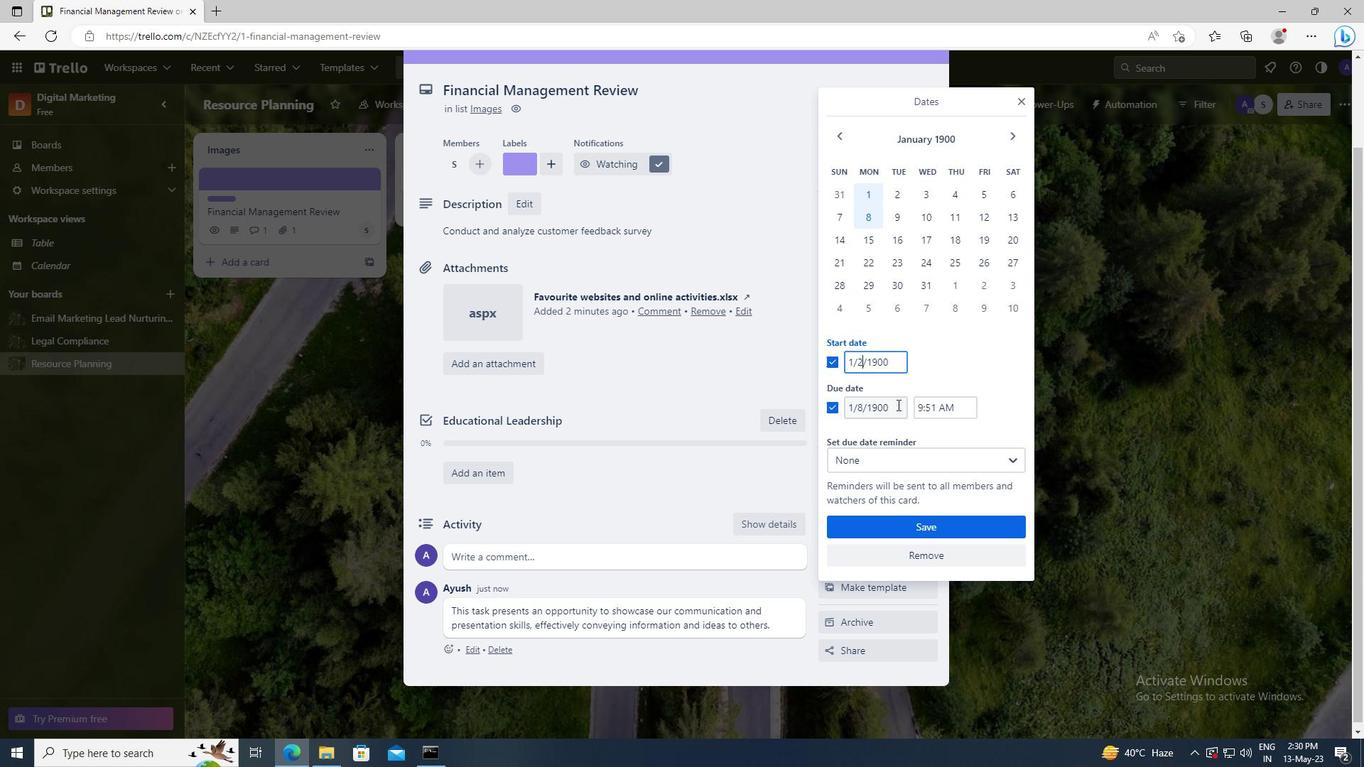 
Action: Key pressed <Key.left><Key.left><Key.left><Key.left><Key.left><Key.backspace>9
Screenshot: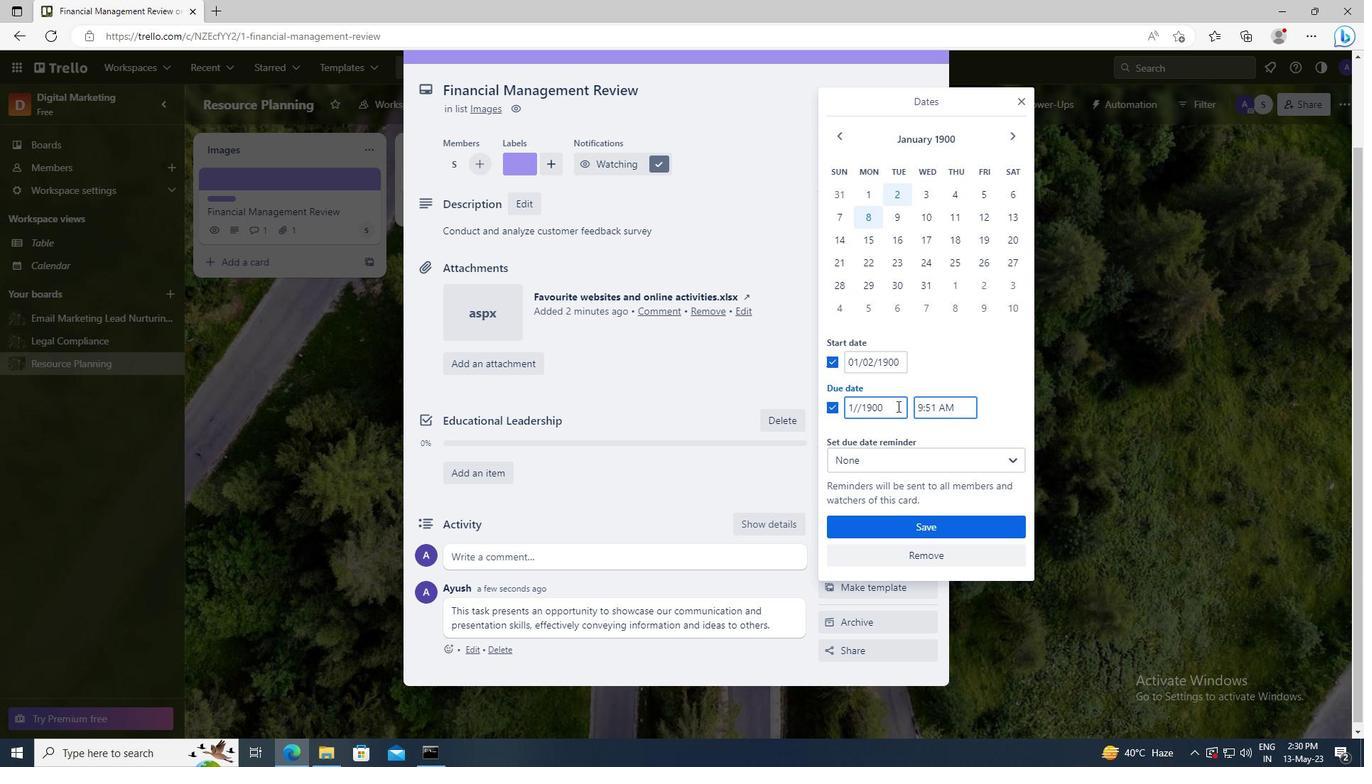 
Action: Mouse moved to (896, 521)
Screenshot: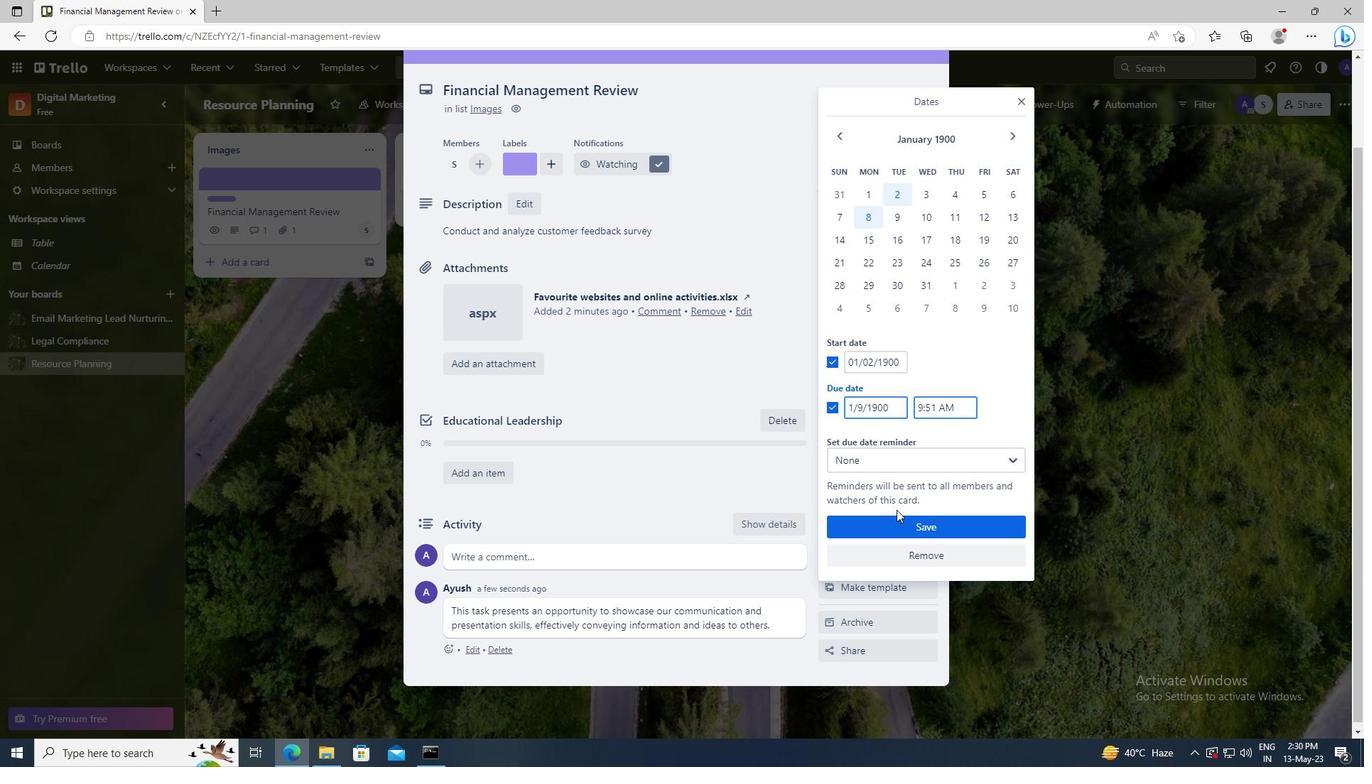 
Action: Mouse pressed left at (896, 521)
Screenshot: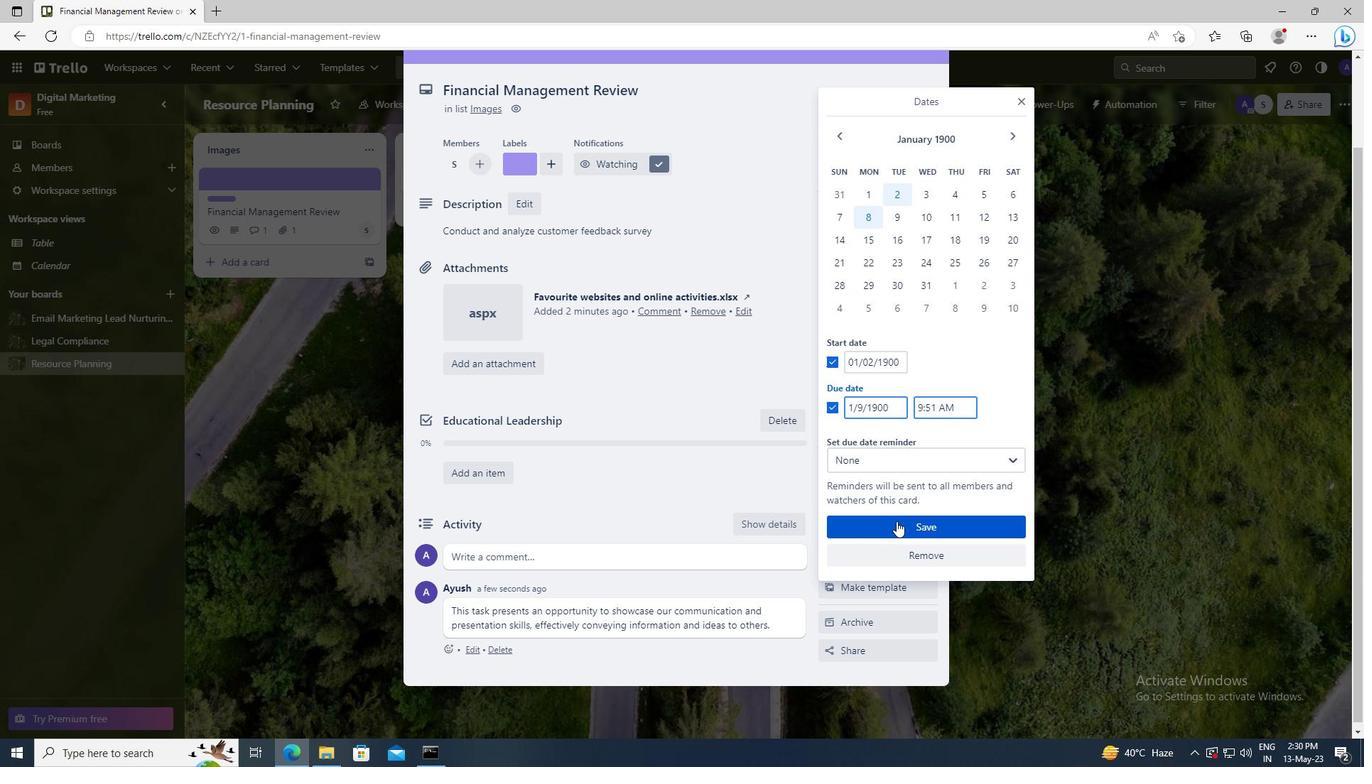 
